 Task: Create a sub task Design and Implement Solution for the task  Create a new online auction platform in the project AgileLab , assign it to team member softage.2@softage.net and update the status of the sub task to  At Risk , set the priority of the sub task to Medium
Action: Mouse moved to (654, 417)
Screenshot: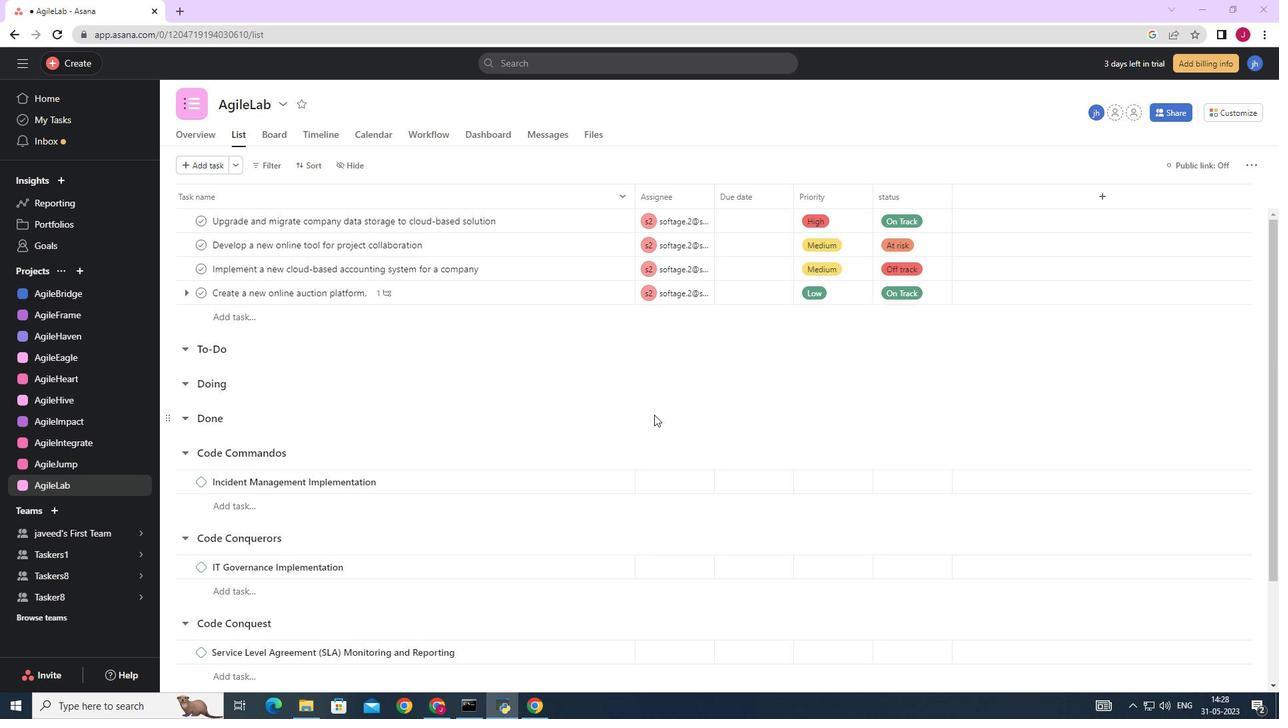 
Action: Mouse scrolled (654, 417) with delta (0, 0)
Screenshot: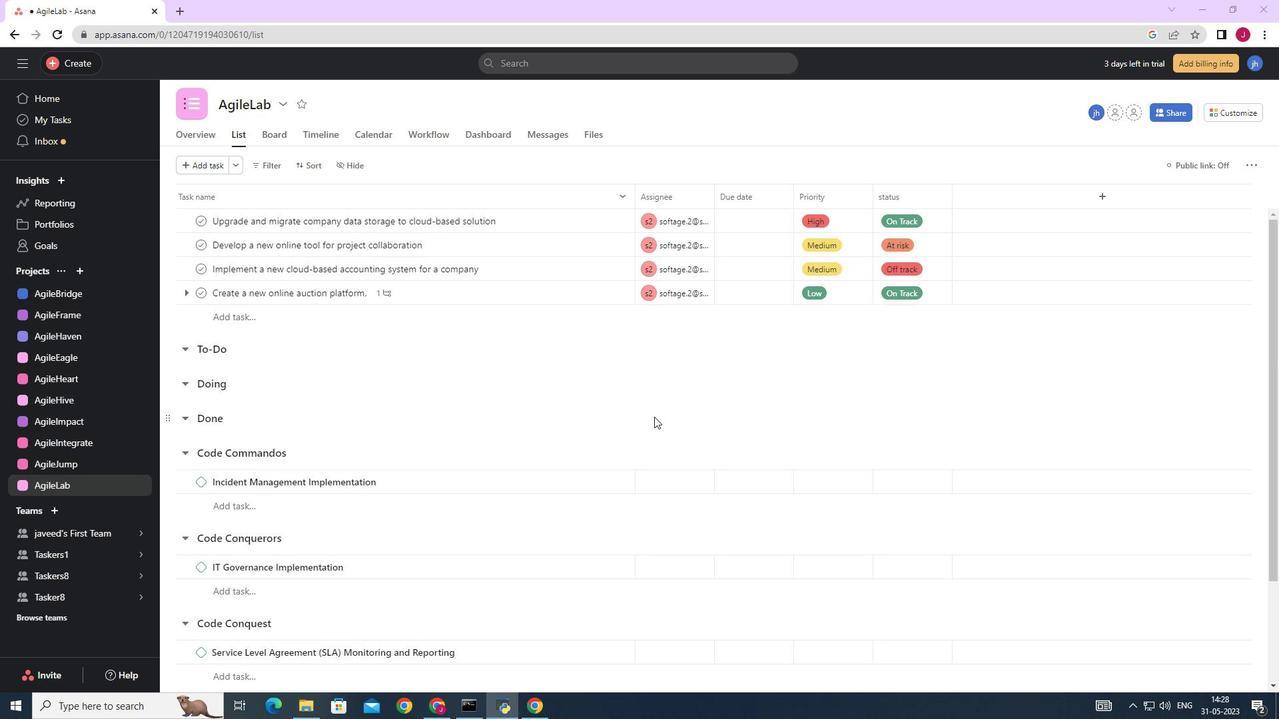
Action: Mouse scrolled (654, 417) with delta (0, 0)
Screenshot: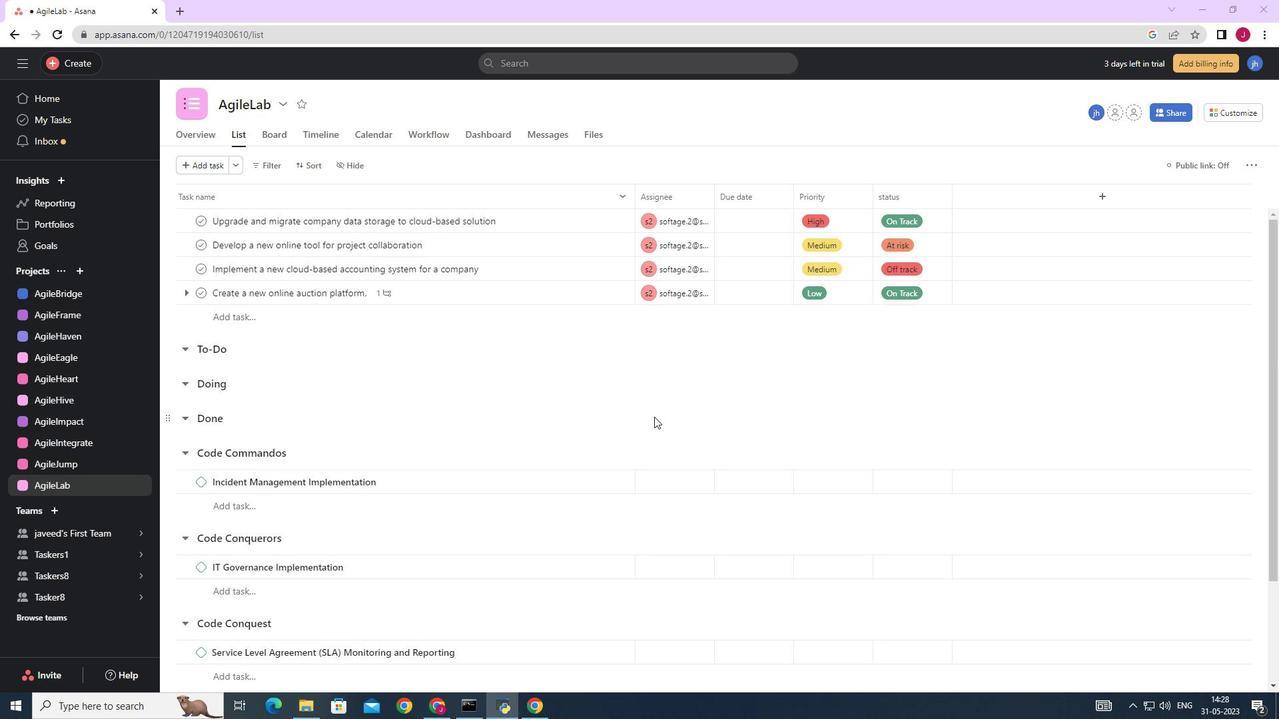 
Action: Mouse scrolled (654, 417) with delta (0, 0)
Screenshot: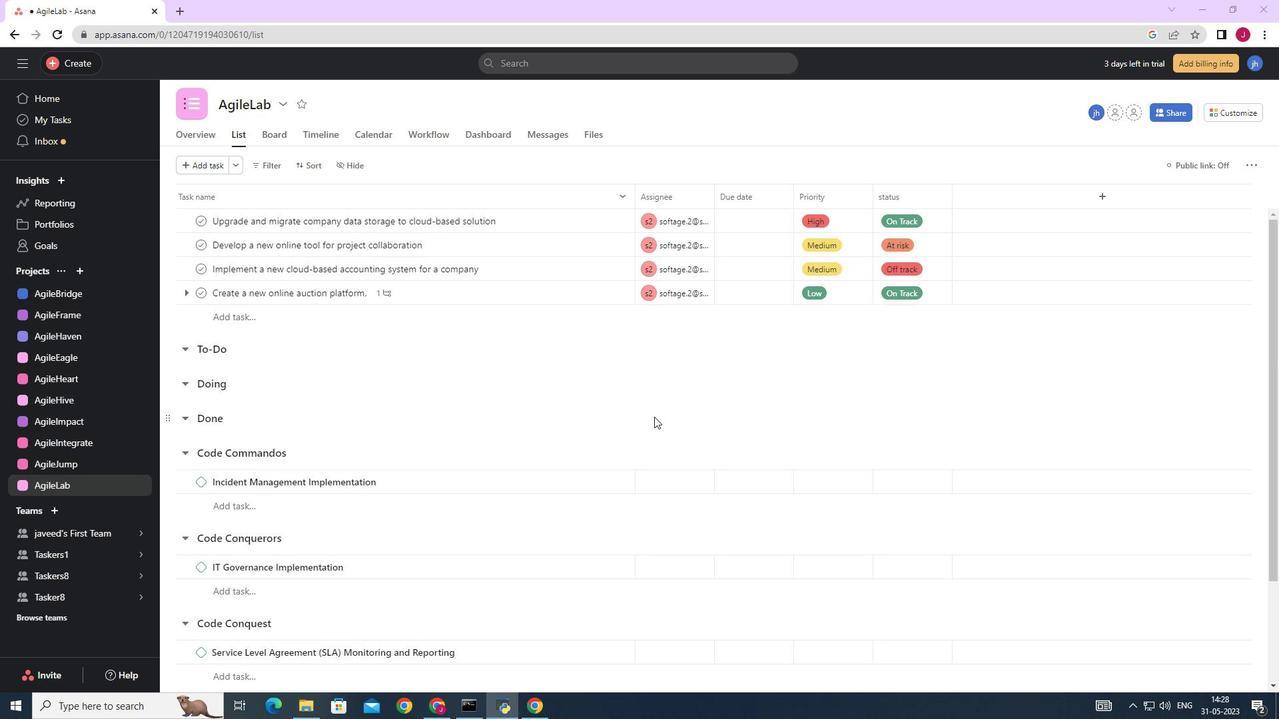 
Action: Mouse scrolled (654, 417) with delta (0, 0)
Screenshot: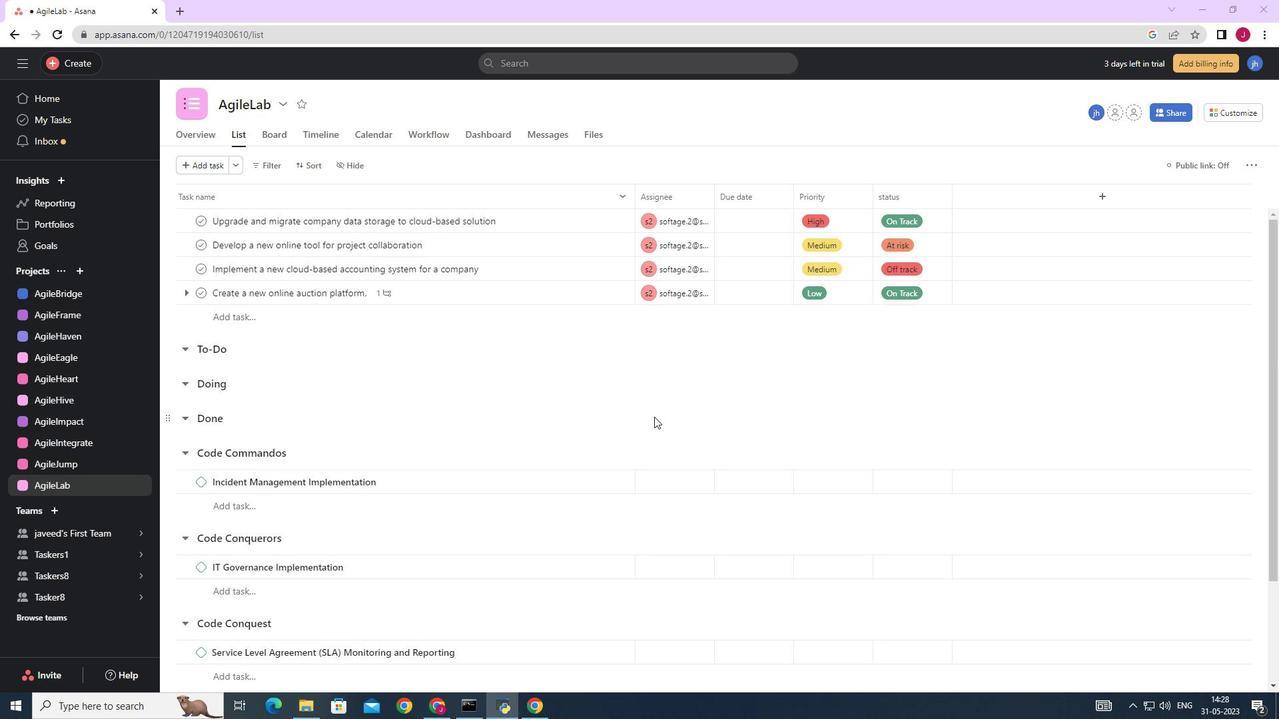 
Action: Mouse moved to (573, 293)
Screenshot: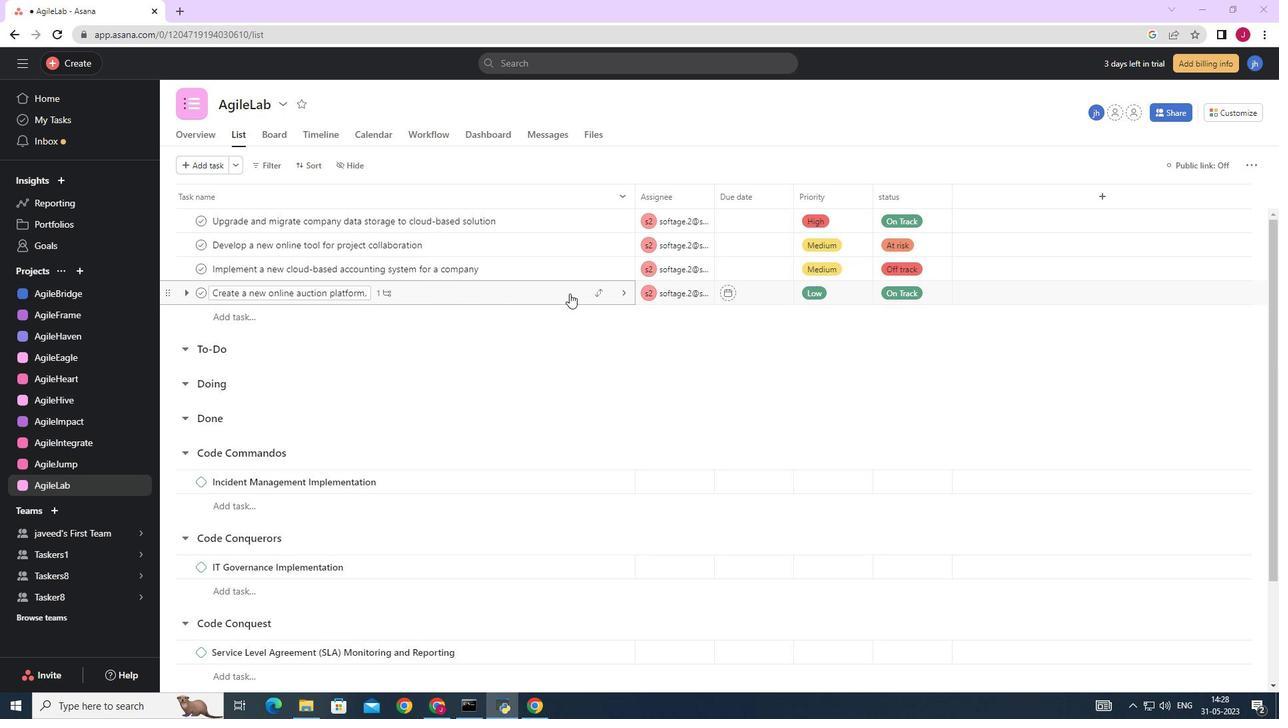 
Action: Mouse pressed left at (573, 293)
Screenshot: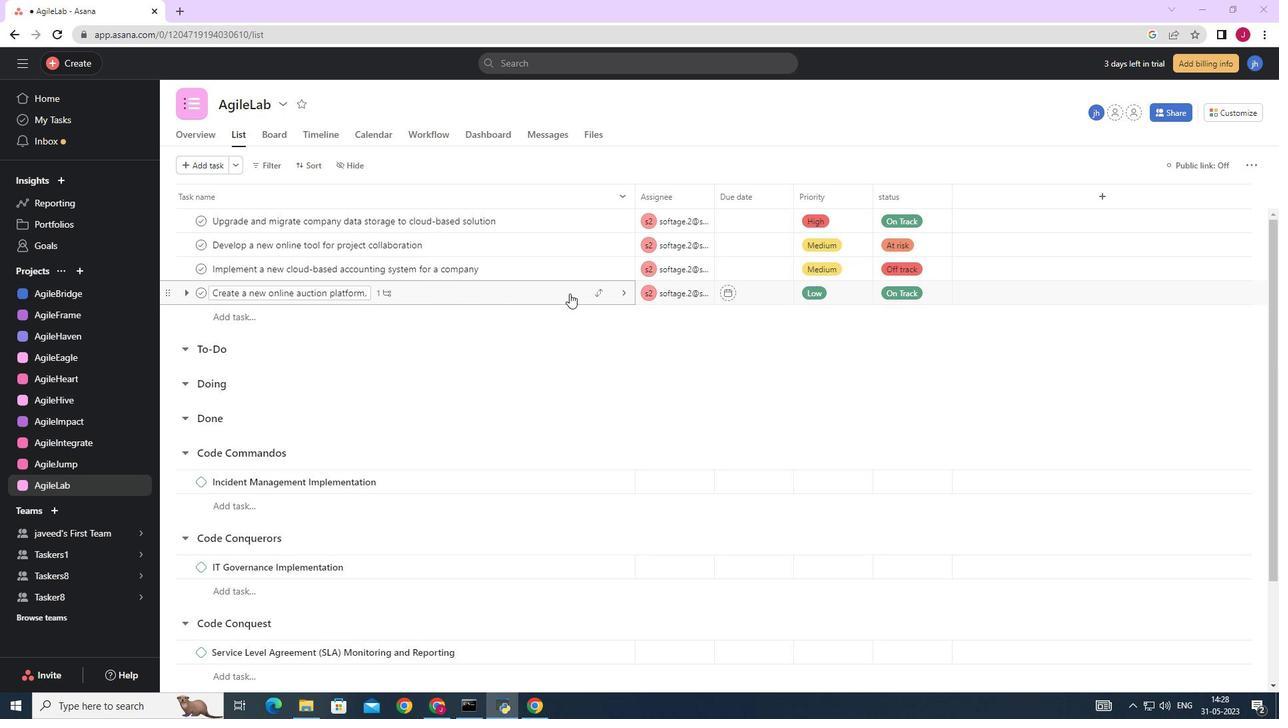 
Action: Mouse moved to (892, 463)
Screenshot: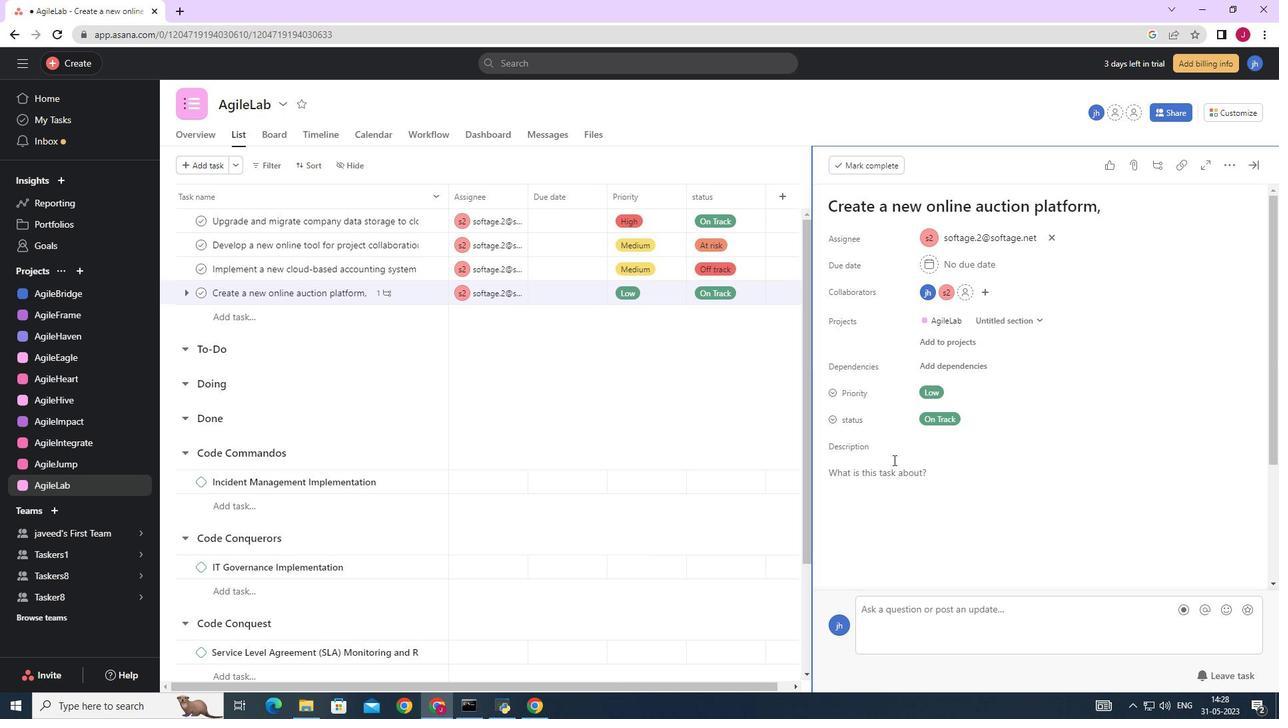 
Action: Mouse scrolled (892, 463) with delta (0, 0)
Screenshot: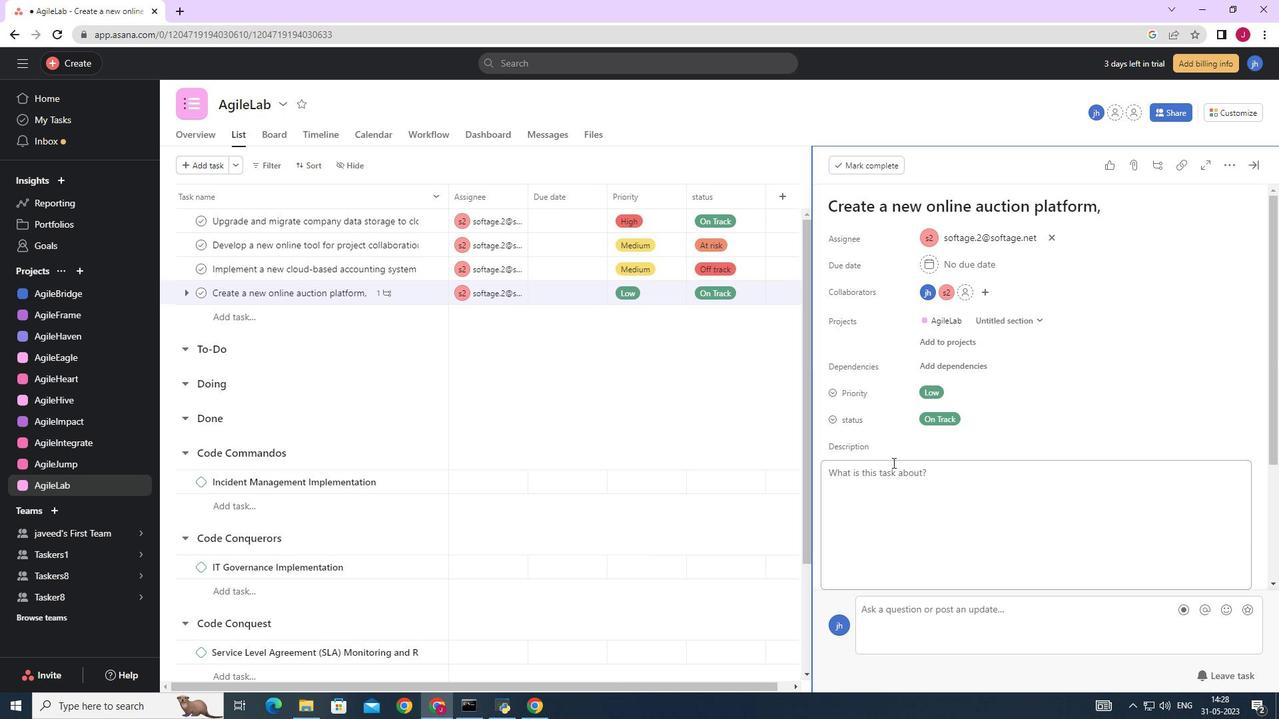 
Action: Mouse moved to (892, 463)
Screenshot: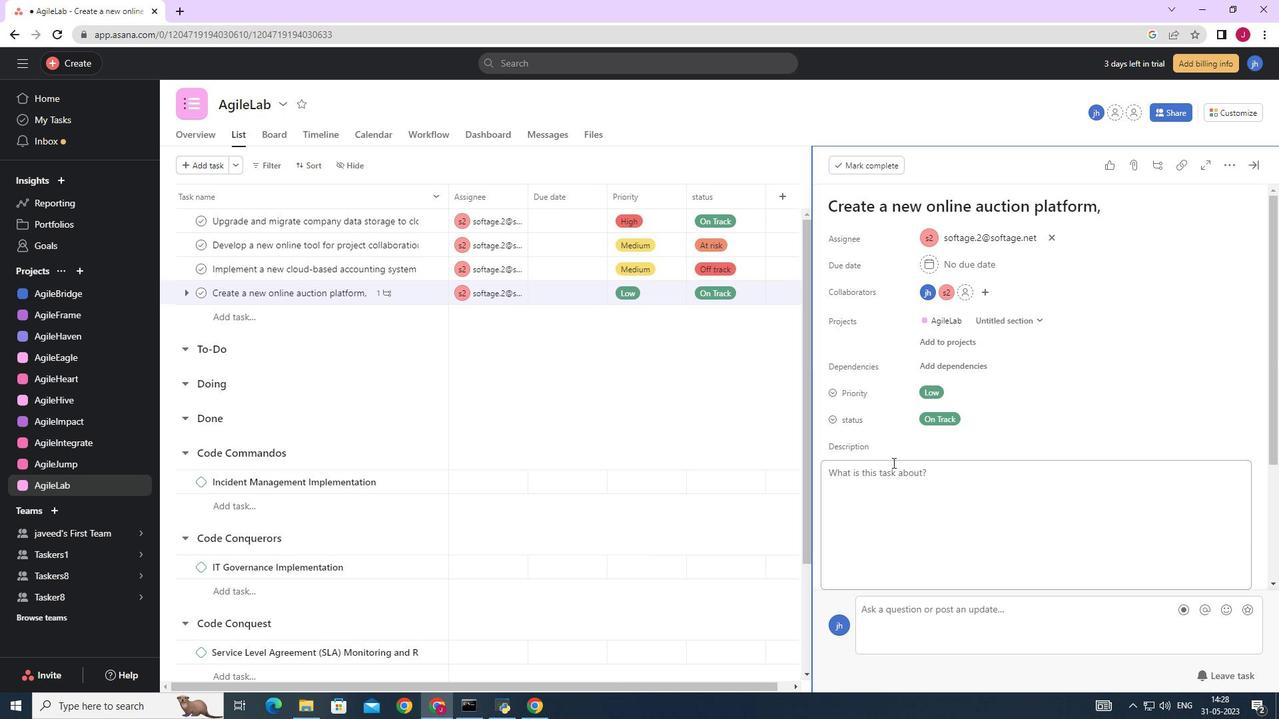 
Action: Mouse scrolled (892, 463) with delta (0, 0)
Screenshot: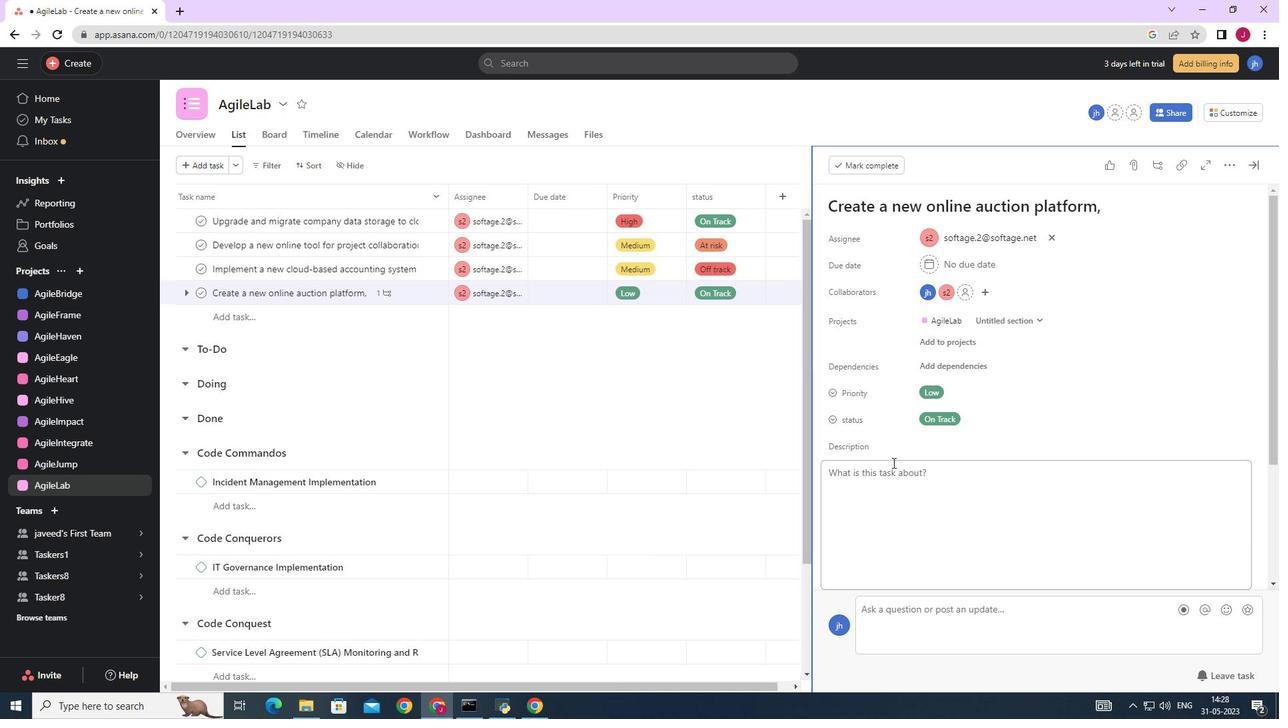 
Action: Mouse scrolled (892, 463) with delta (0, 0)
Screenshot: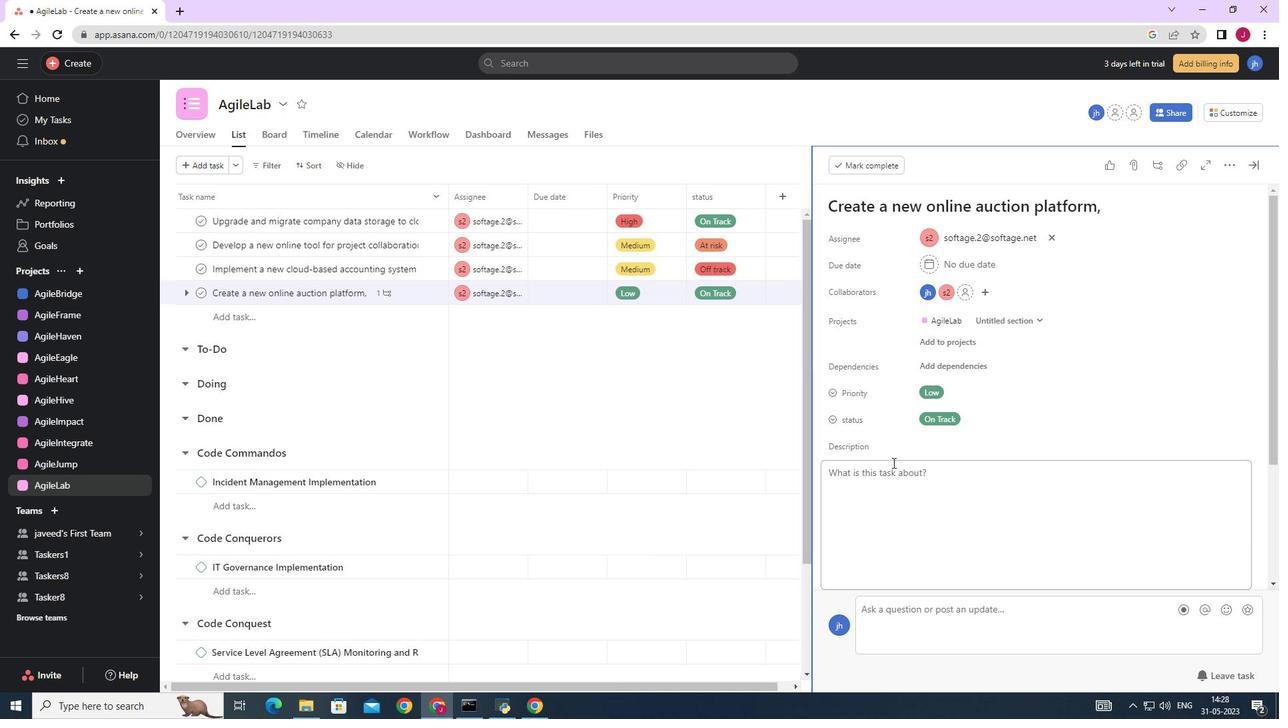 
Action: Mouse scrolled (892, 463) with delta (0, 0)
Screenshot: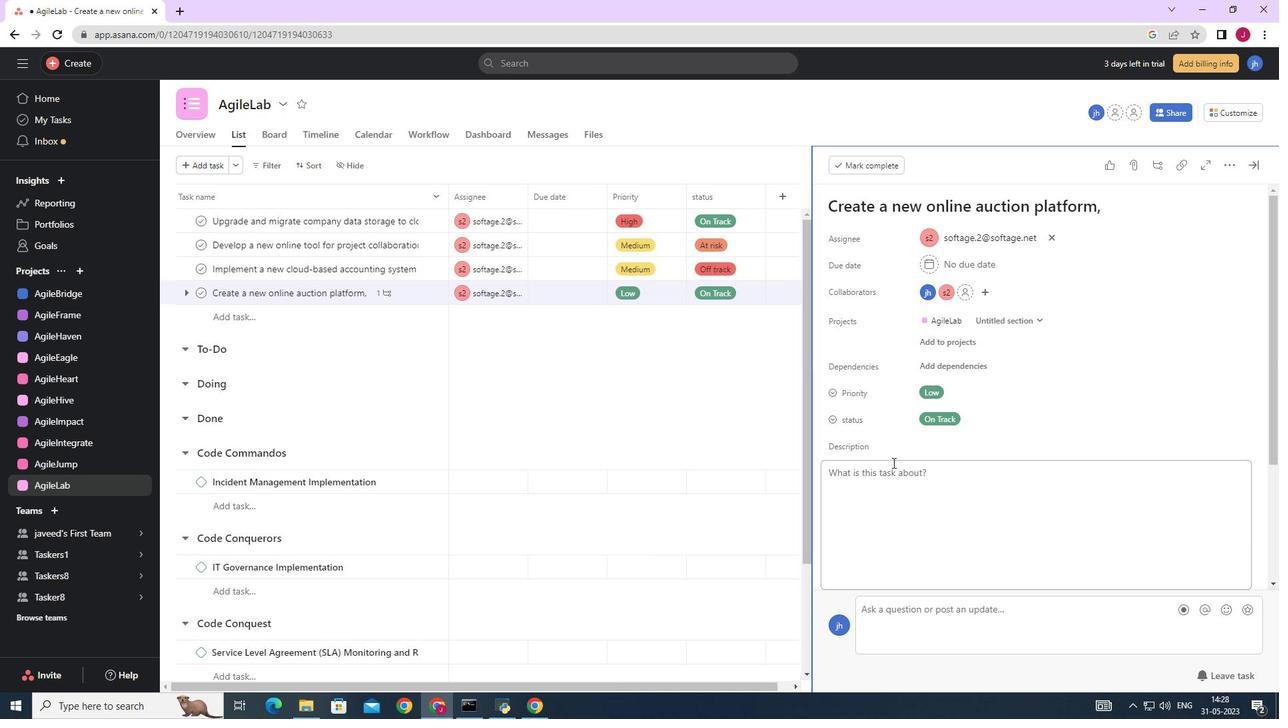 
Action: Mouse moved to (871, 489)
Screenshot: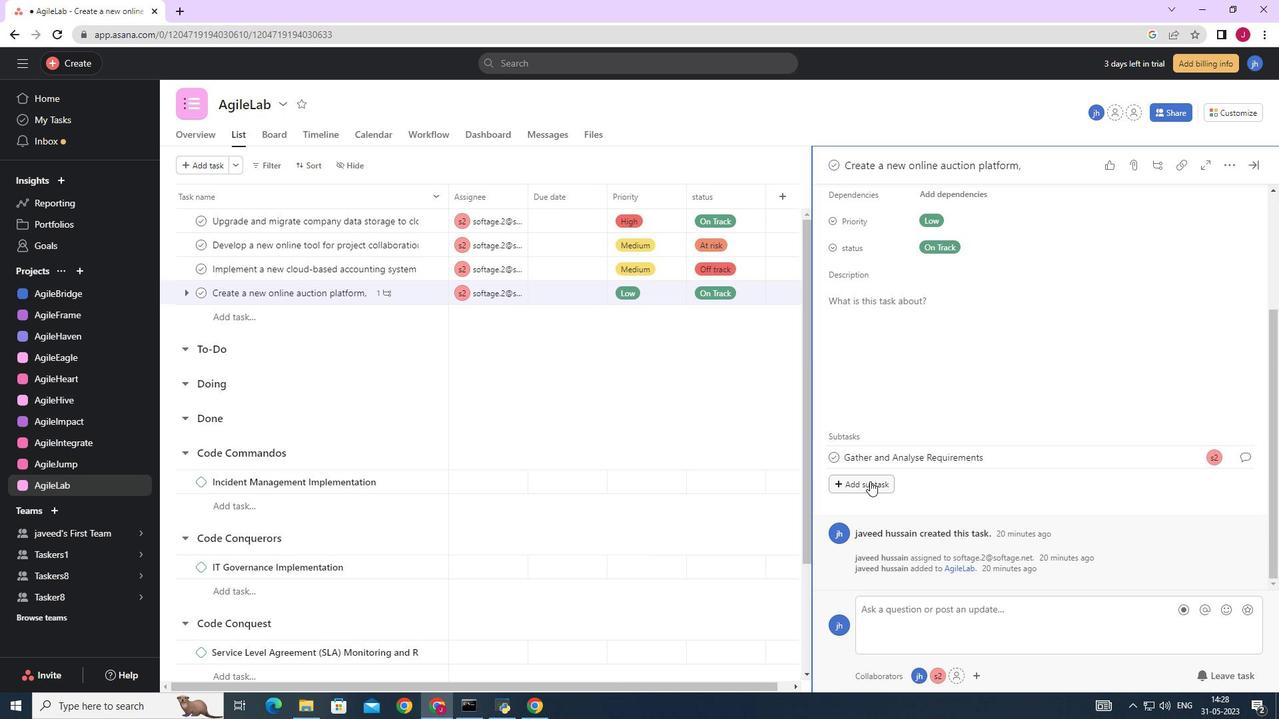 
Action: Mouse pressed left at (871, 489)
Screenshot: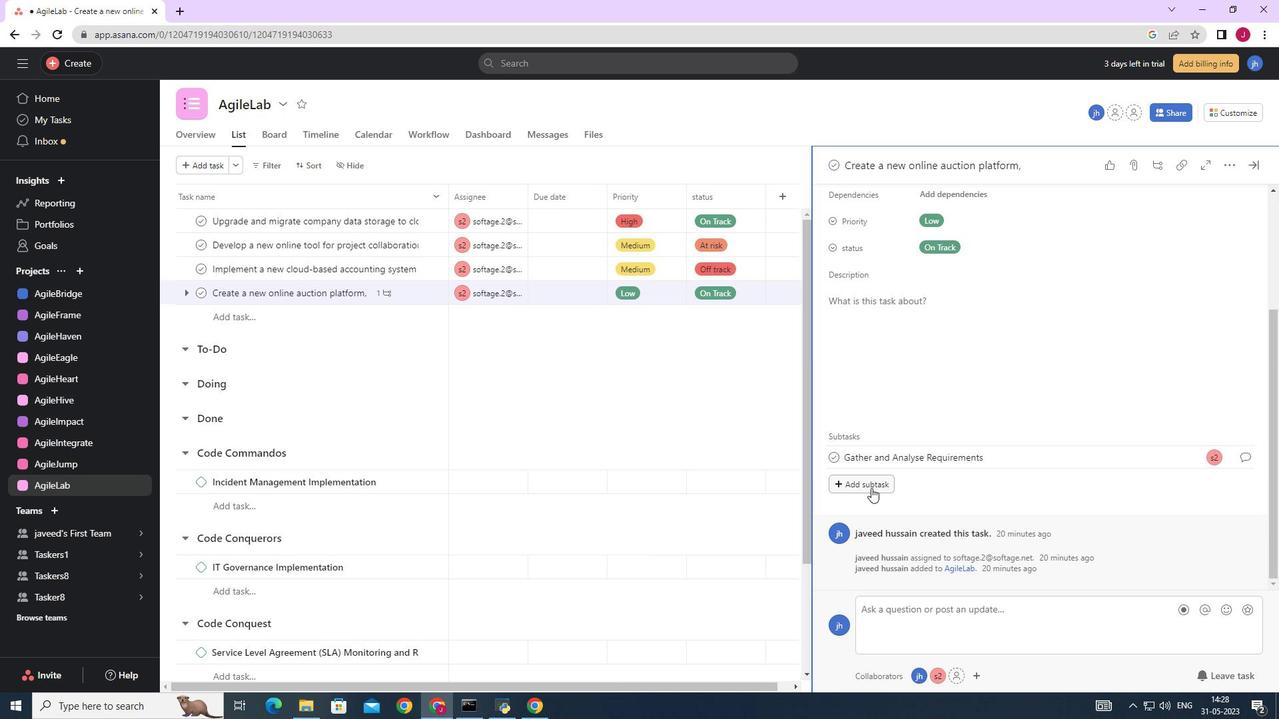 
Action: Mouse moved to (856, 460)
Screenshot: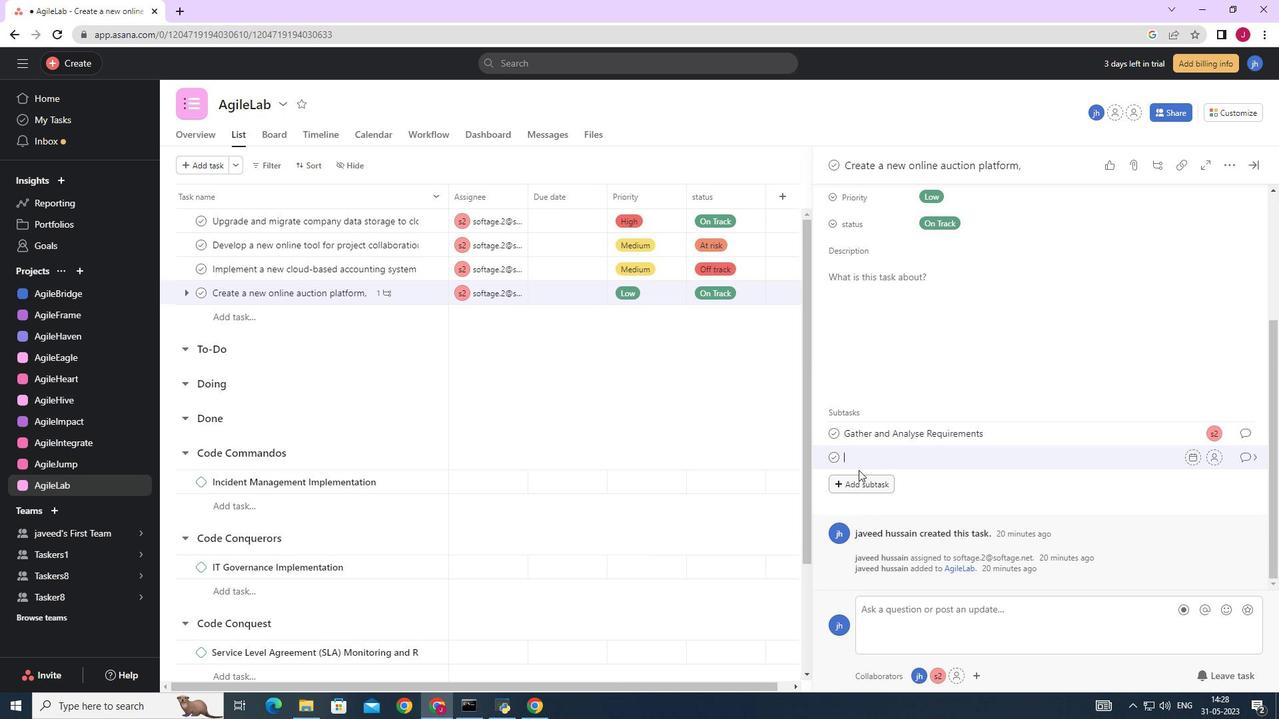 
Action: Key pressed <Key.caps_lock>D<Key.caps_lock>esign<Key.space>and<Key.space><Key.caps_lock>I<Key.caps_lock>mplement<Key.space><Key.caps_lock>S<Key.caps_lock>olution<Key.space>
Screenshot: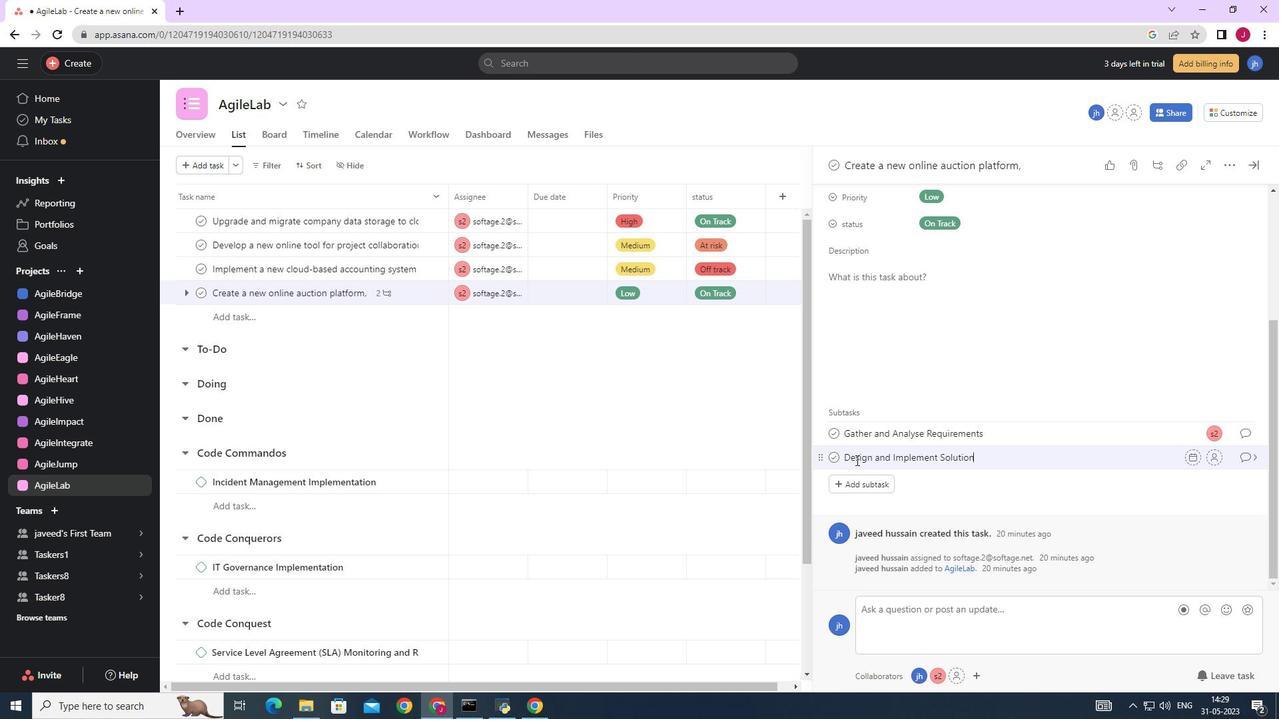 
Action: Mouse moved to (1214, 456)
Screenshot: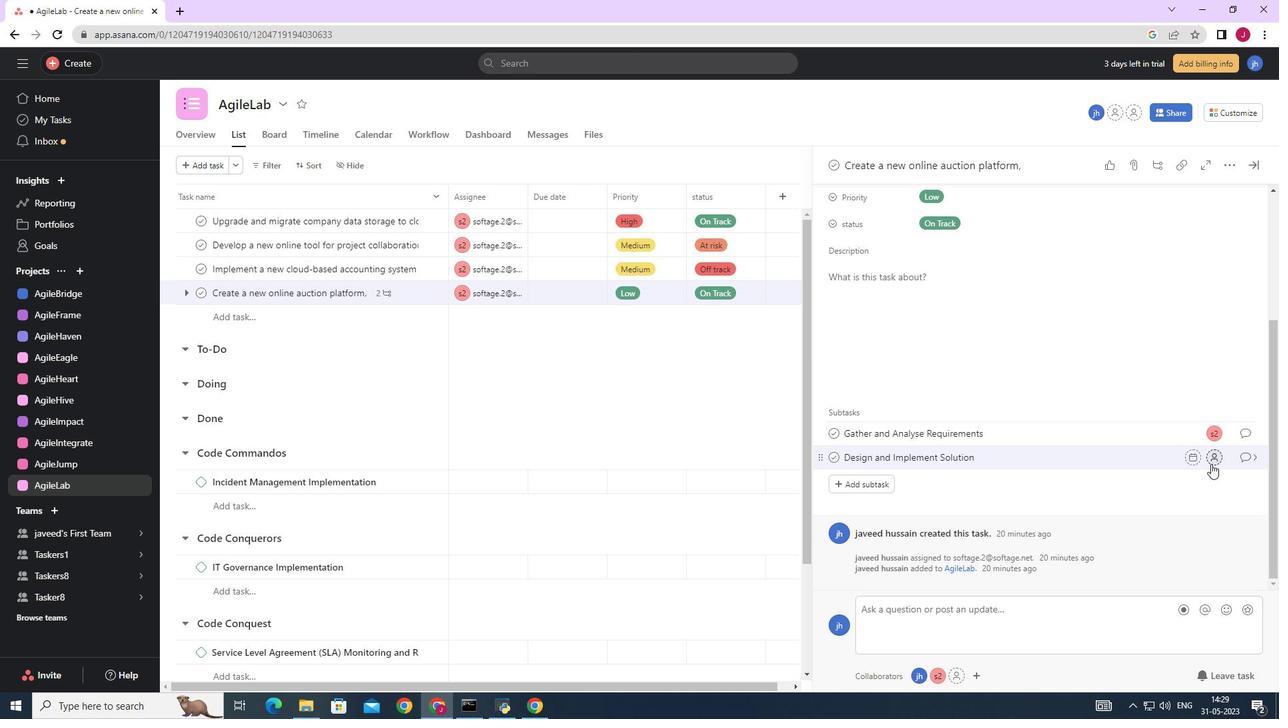 
Action: Mouse pressed left at (1214, 456)
Screenshot: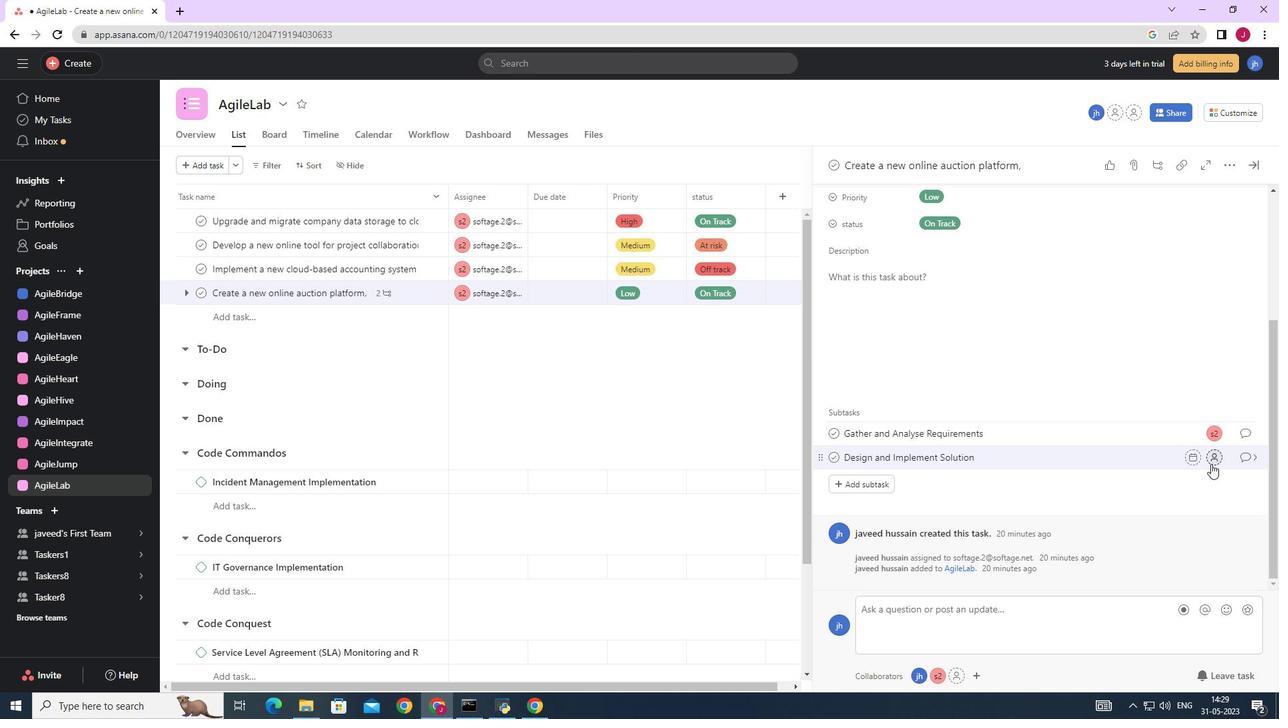 
Action: Mouse moved to (1027, 511)
Screenshot: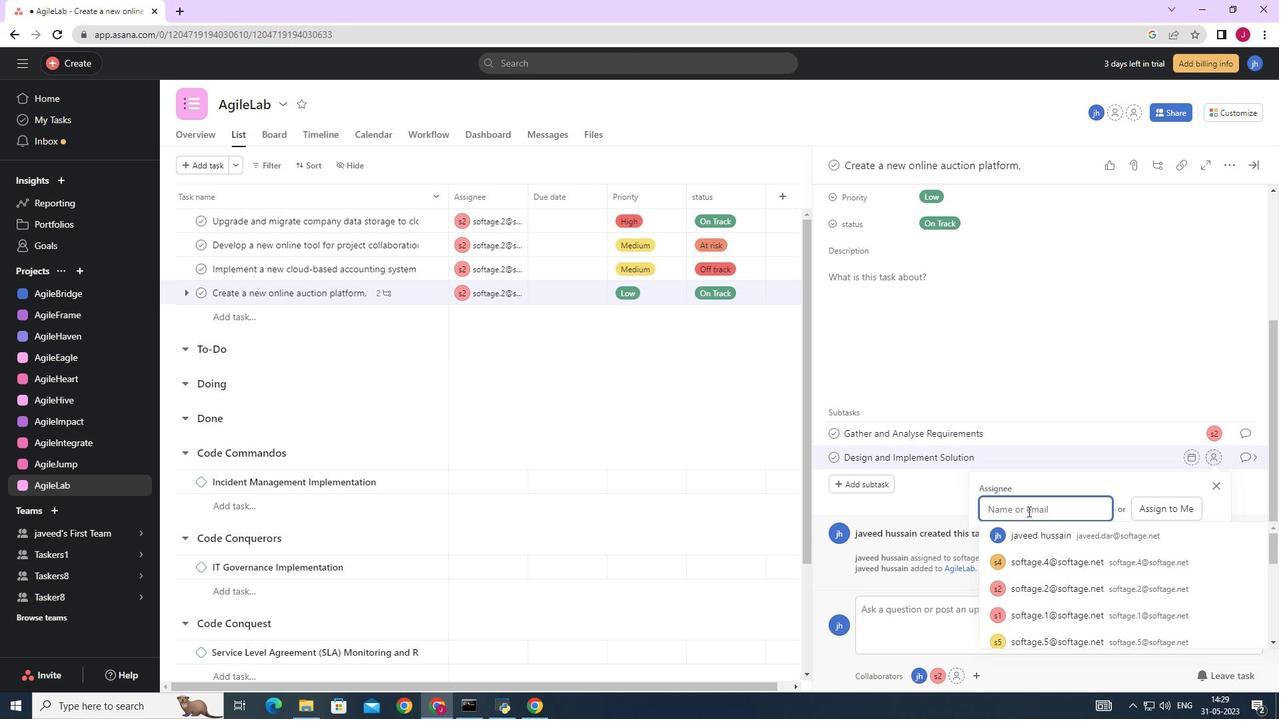 
Action: Key pressed softage.2
Screenshot: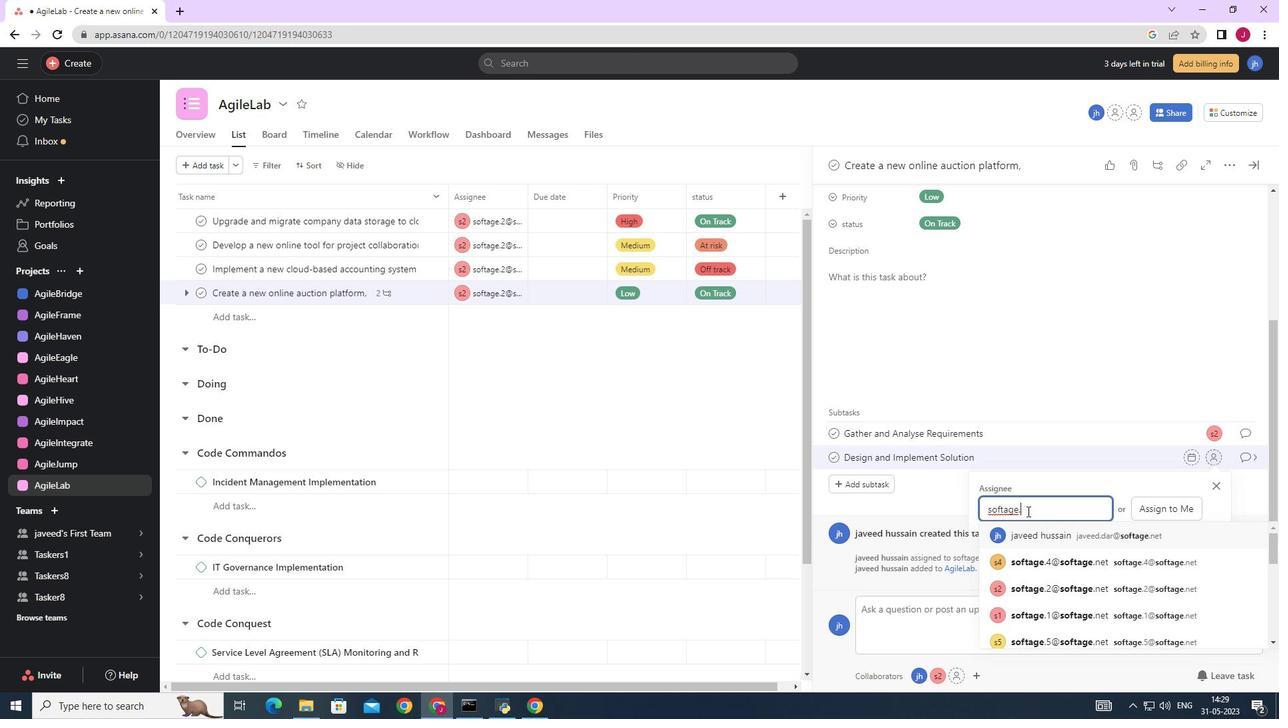 
Action: Mouse moved to (1066, 532)
Screenshot: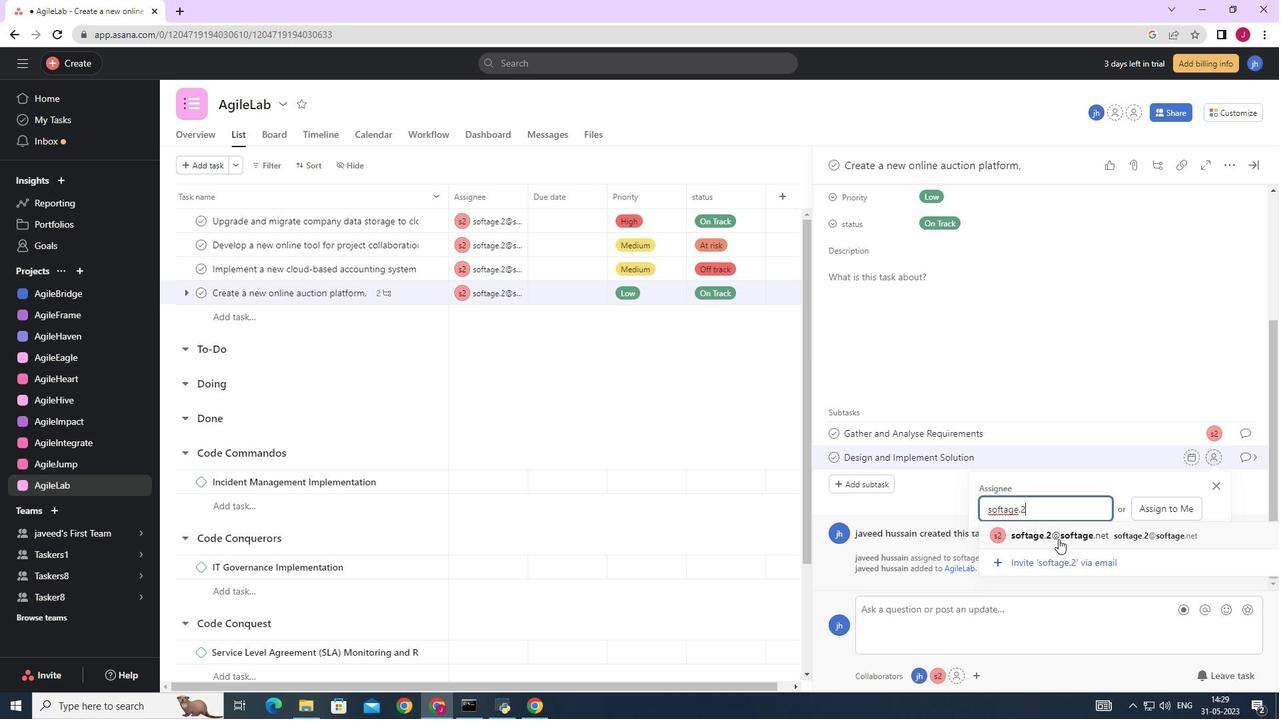 
Action: Mouse pressed left at (1066, 532)
Screenshot: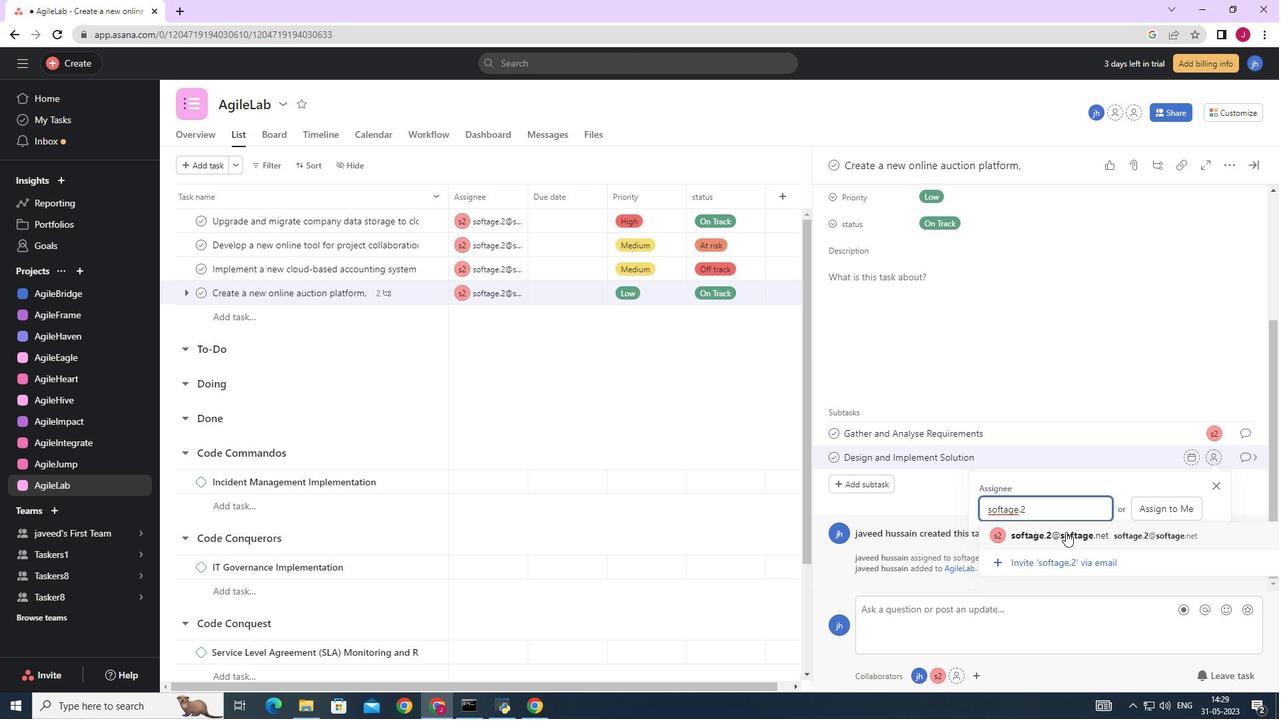 
Action: Mouse moved to (1249, 457)
Screenshot: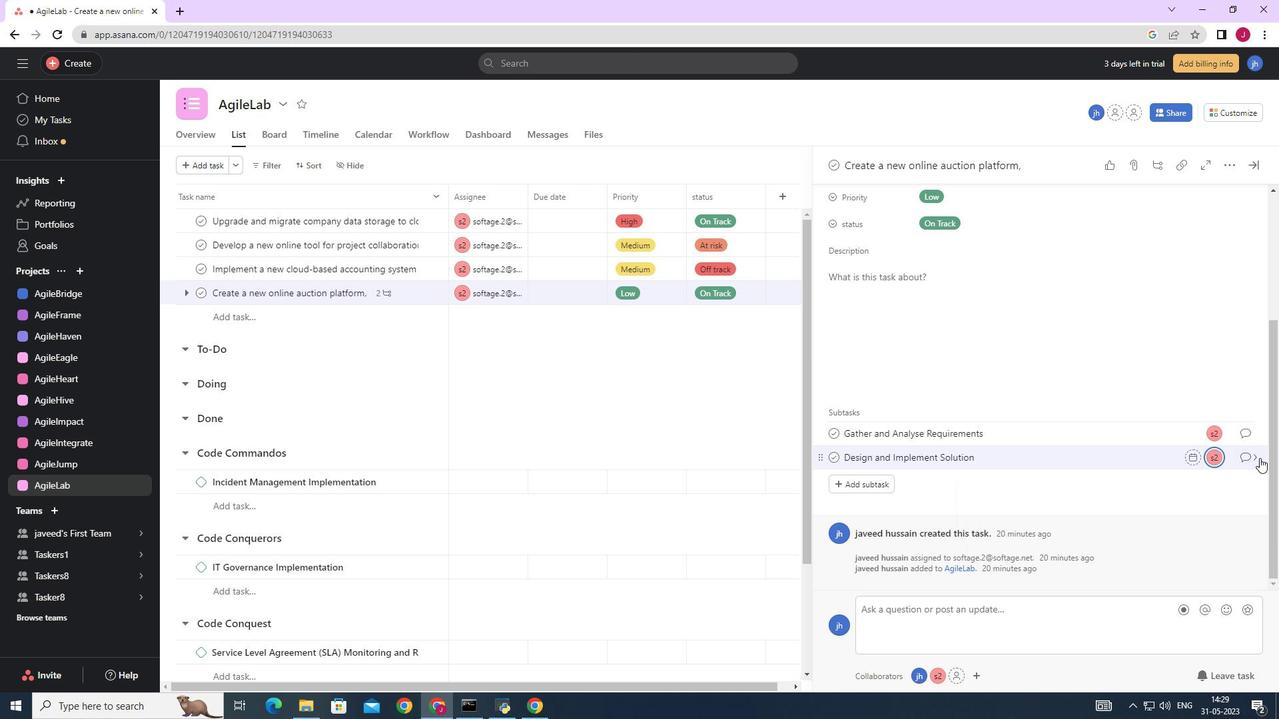 
Action: Mouse pressed left at (1249, 457)
Screenshot: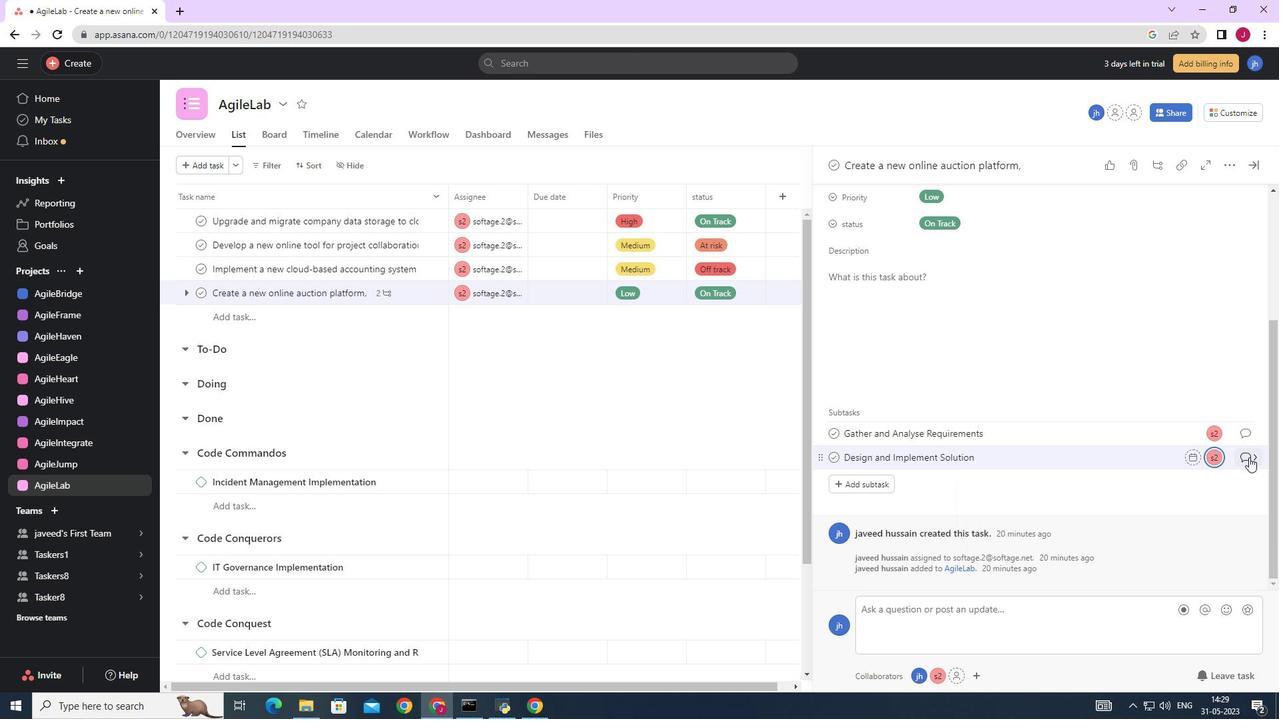 
Action: Mouse moved to (877, 381)
Screenshot: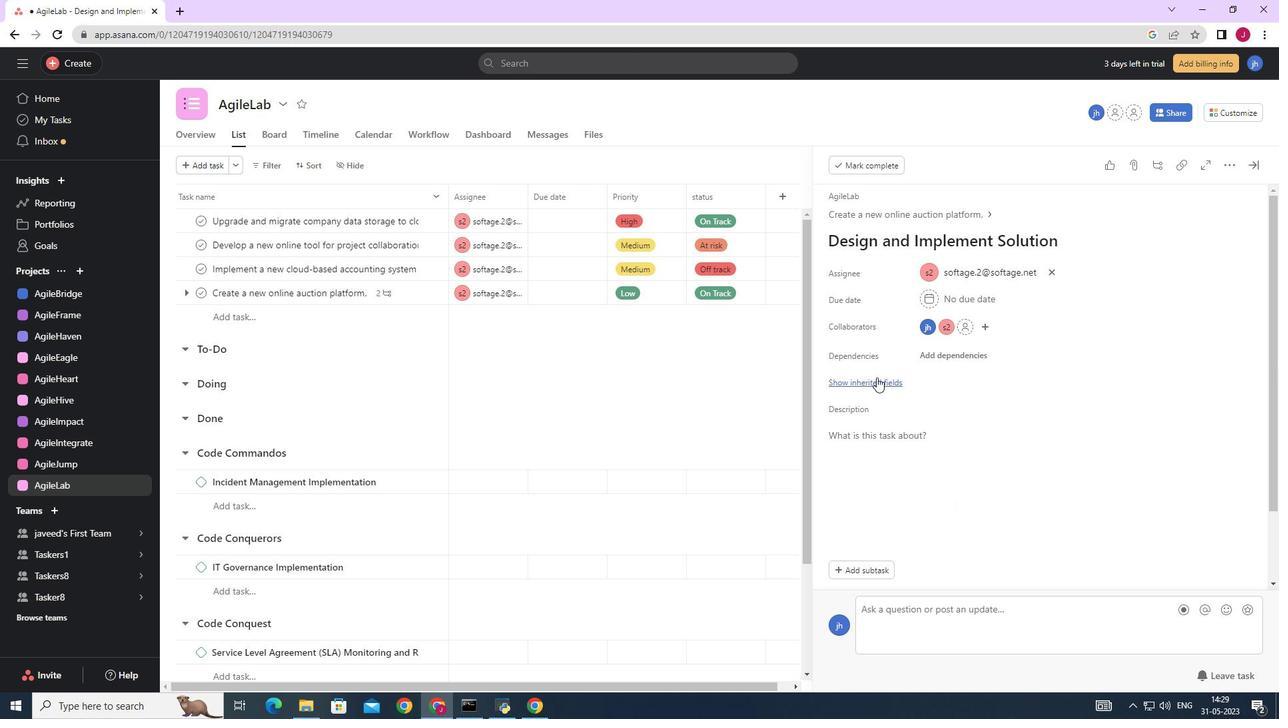 
Action: Mouse pressed left at (877, 381)
Screenshot: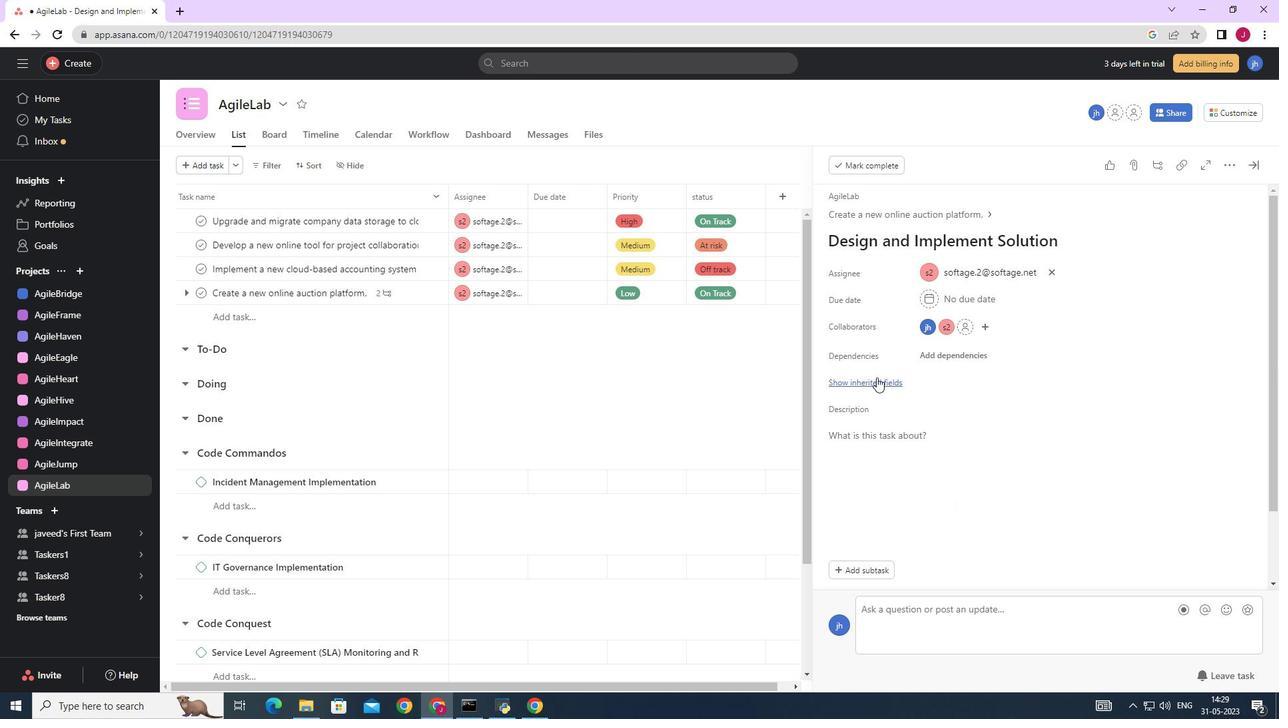 
Action: Mouse moved to (916, 409)
Screenshot: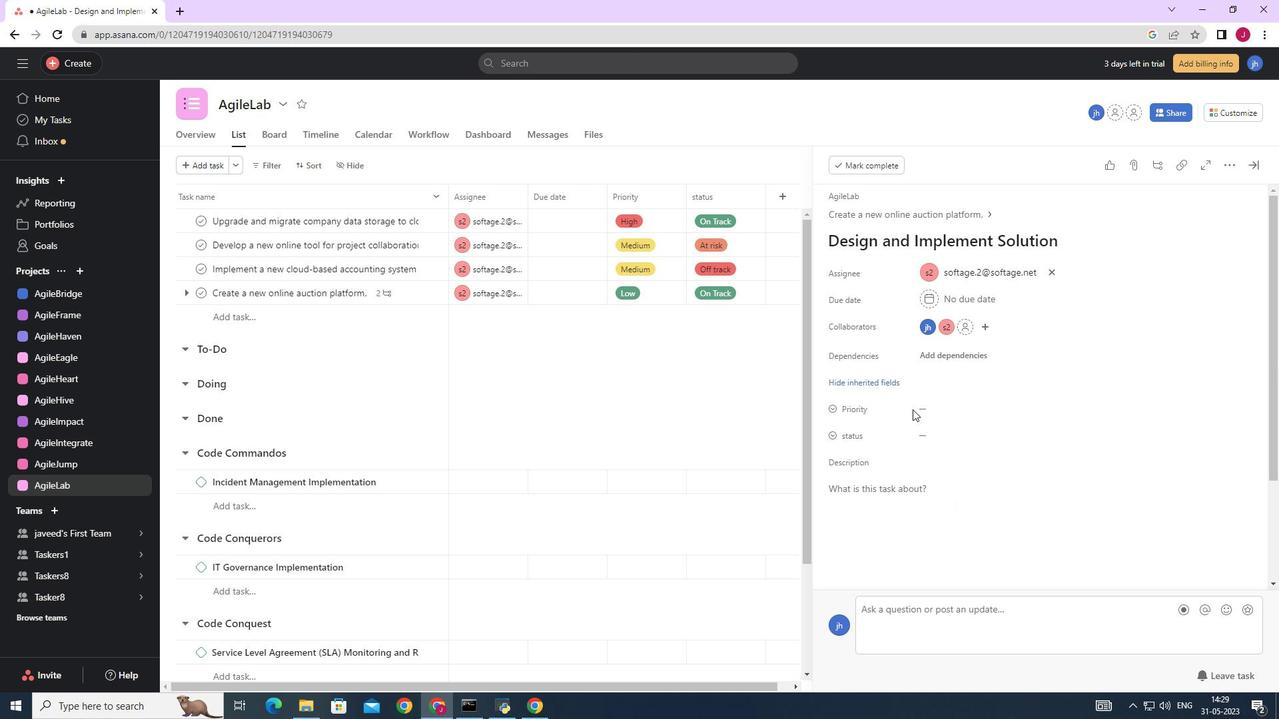 
Action: Mouse pressed left at (916, 409)
Screenshot: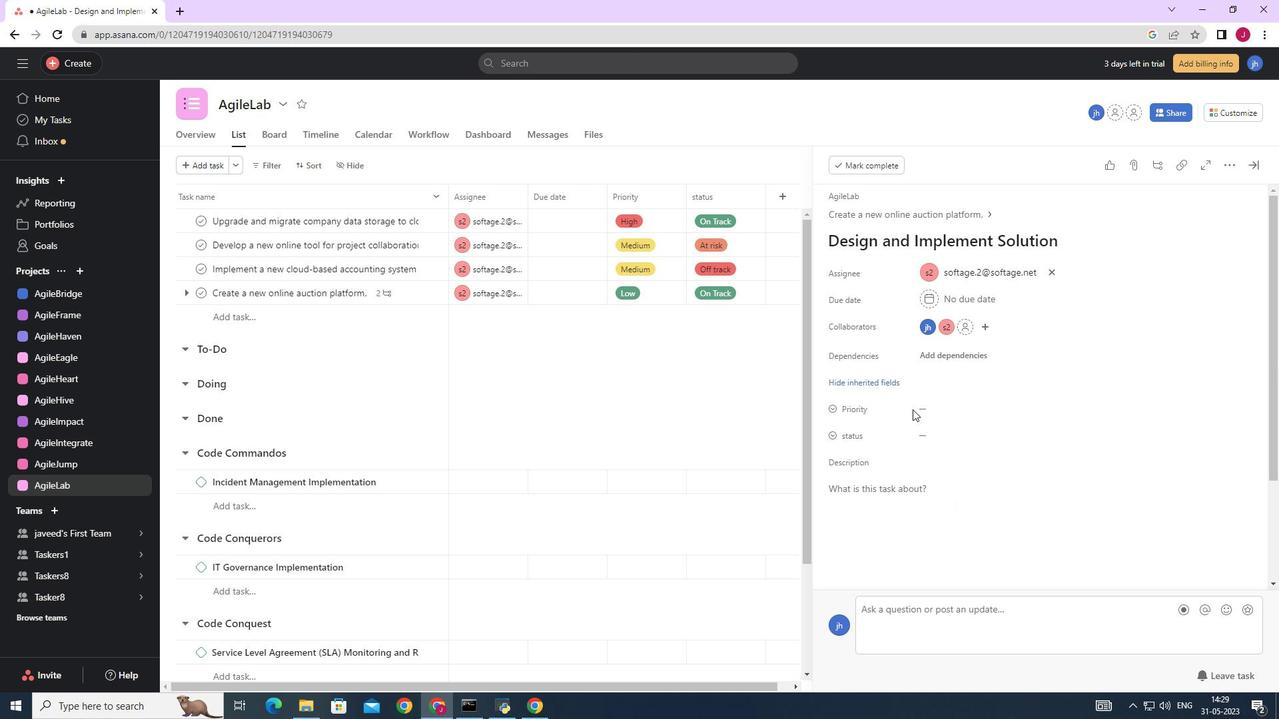 
Action: Mouse moved to (956, 481)
Screenshot: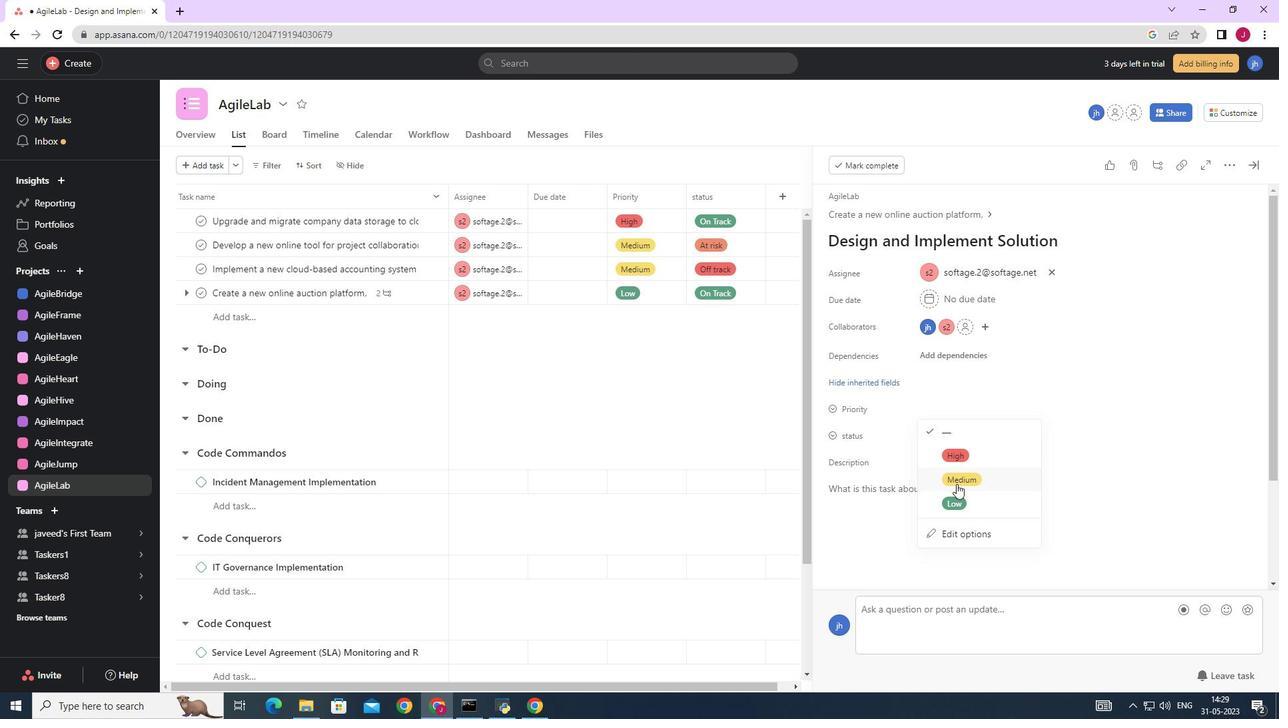 
Action: Mouse pressed left at (956, 481)
Screenshot: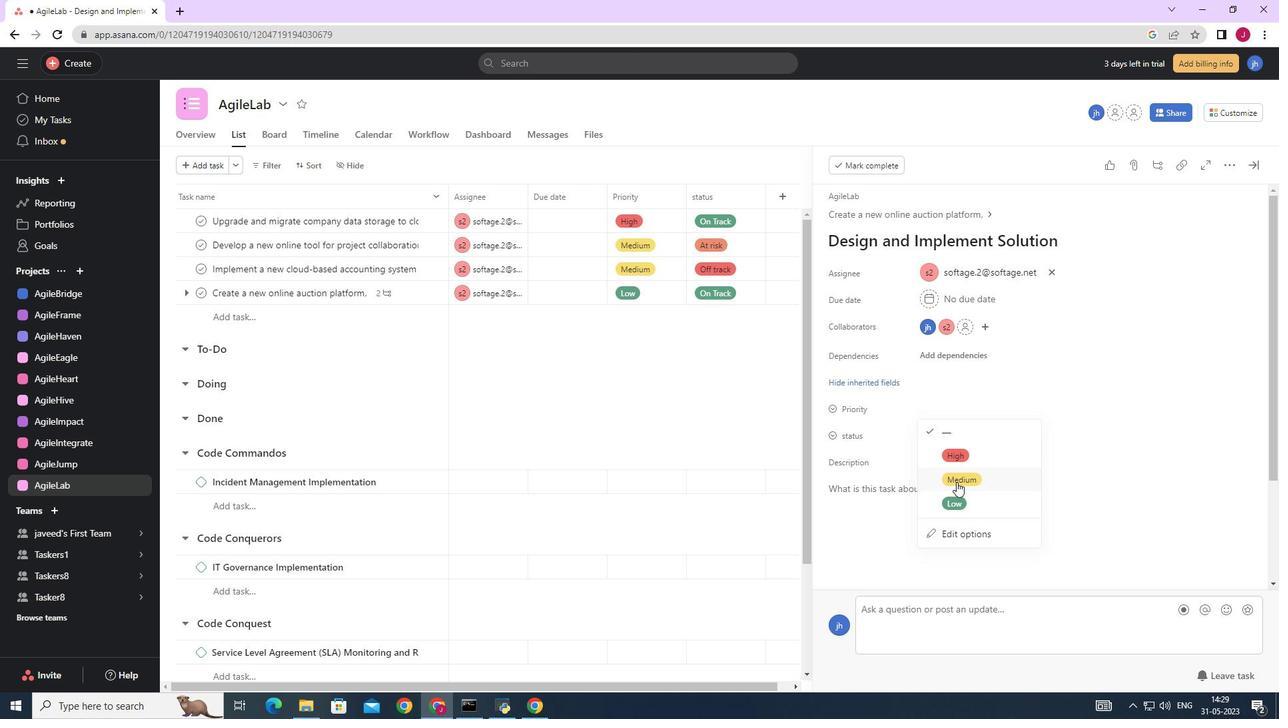 
Action: Mouse moved to (918, 433)
Screenshot: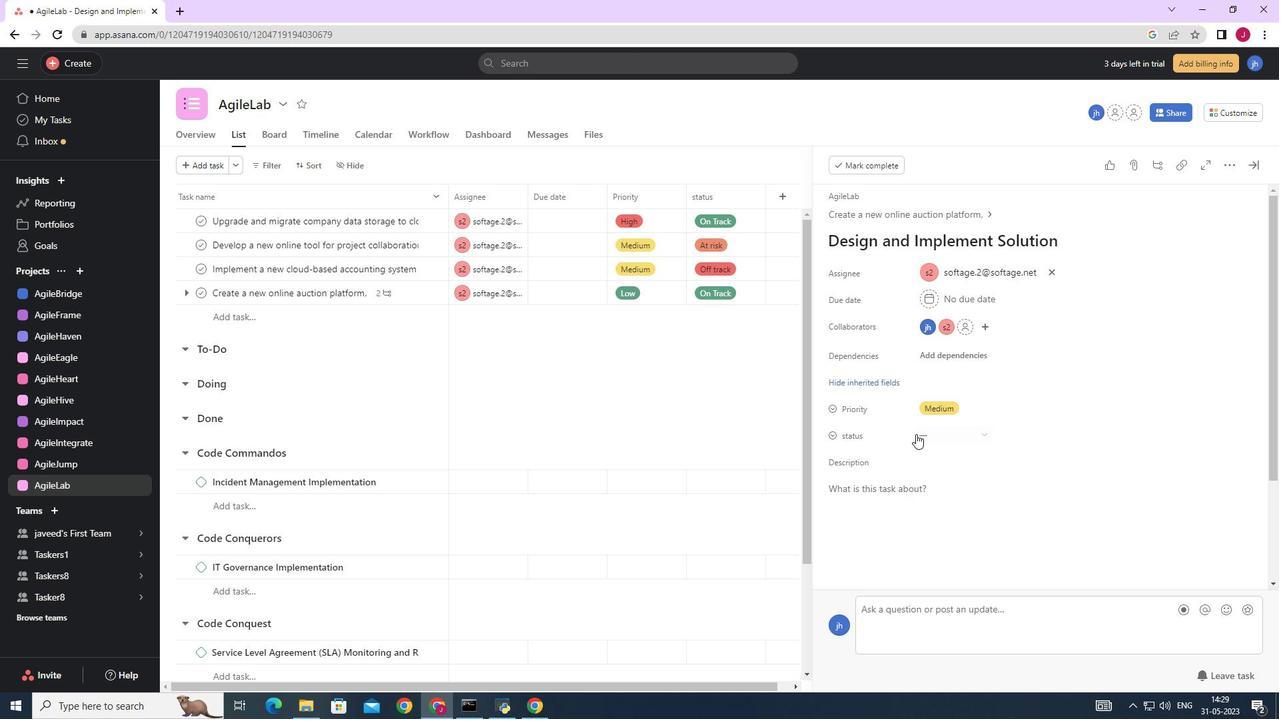 
Action: Mouse pressed left at (918, 433)
Screenshot: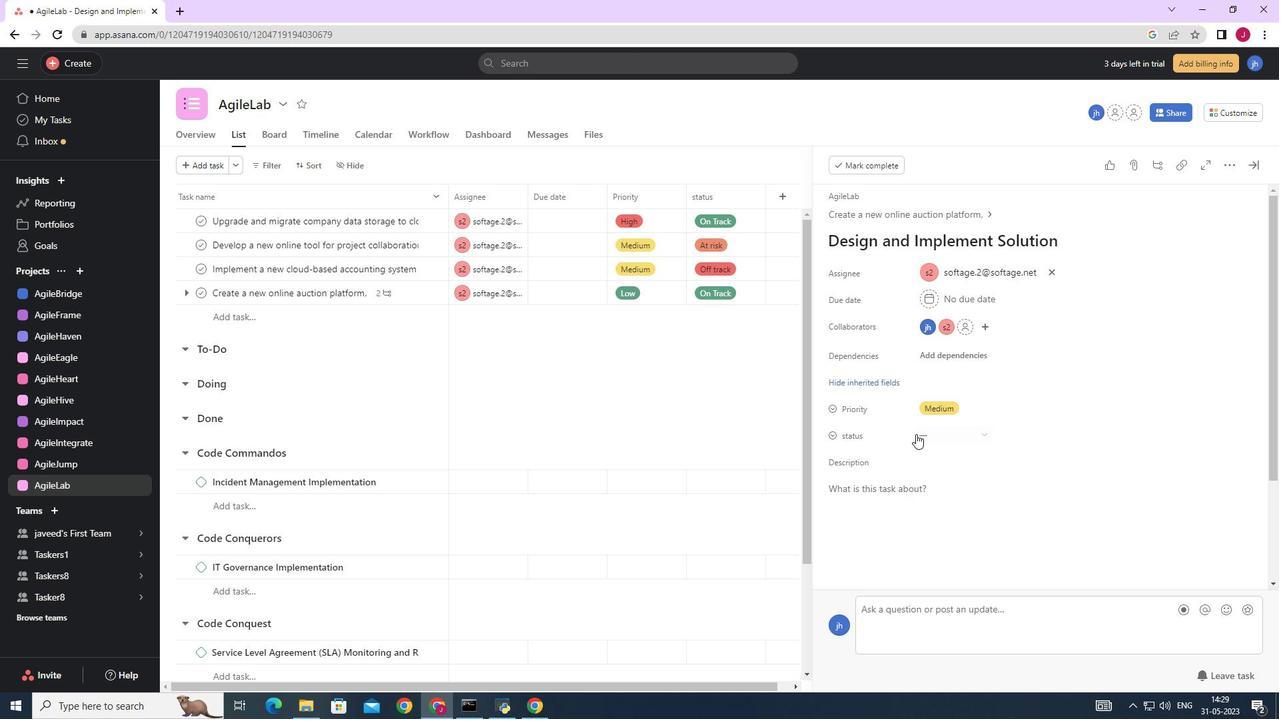 
Action: Mouse moved to (951, 531)
Screenshot: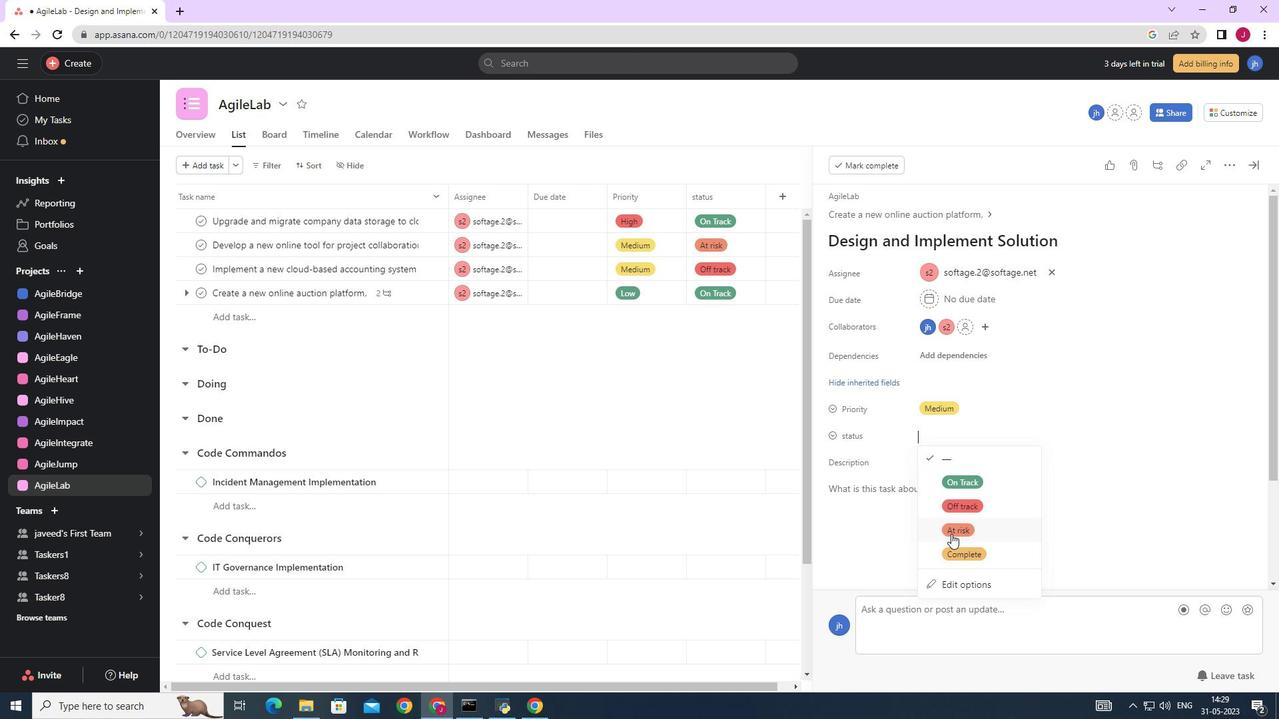 
Action: Mouse pressed left at (951, 531)
Screenshot: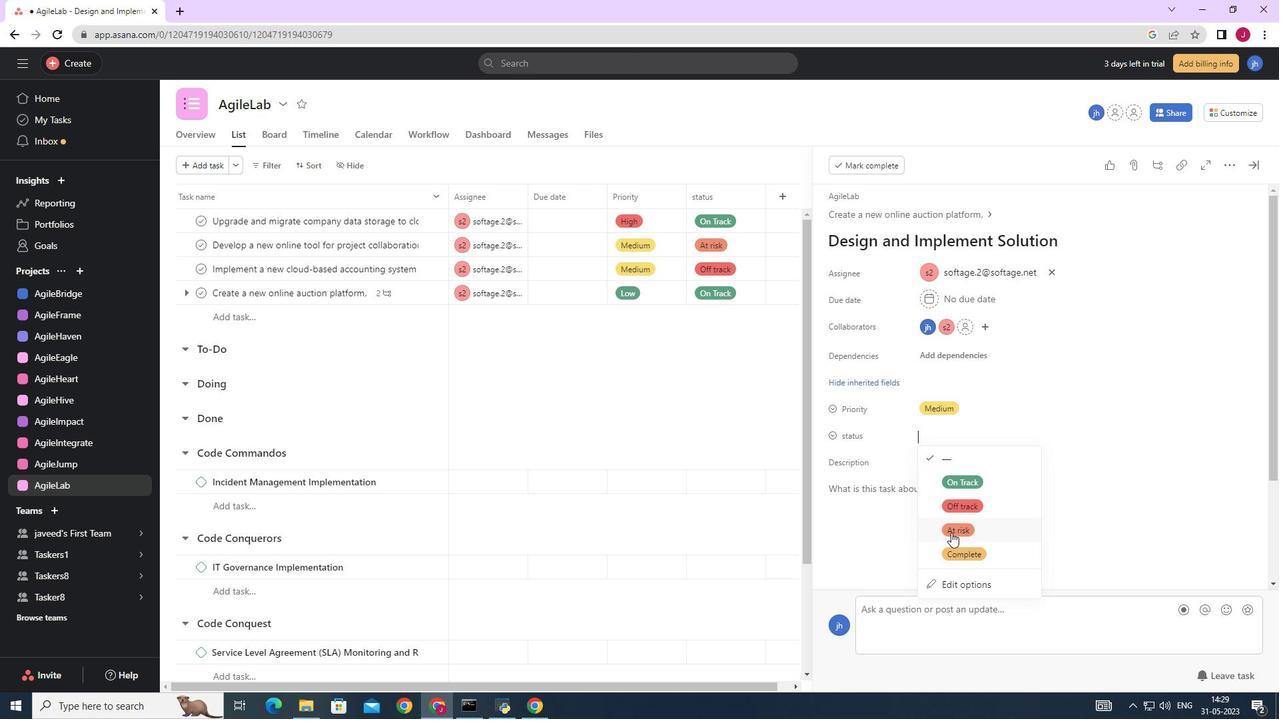 
Action: Mouse moved to (1252, 167)
Screenshot: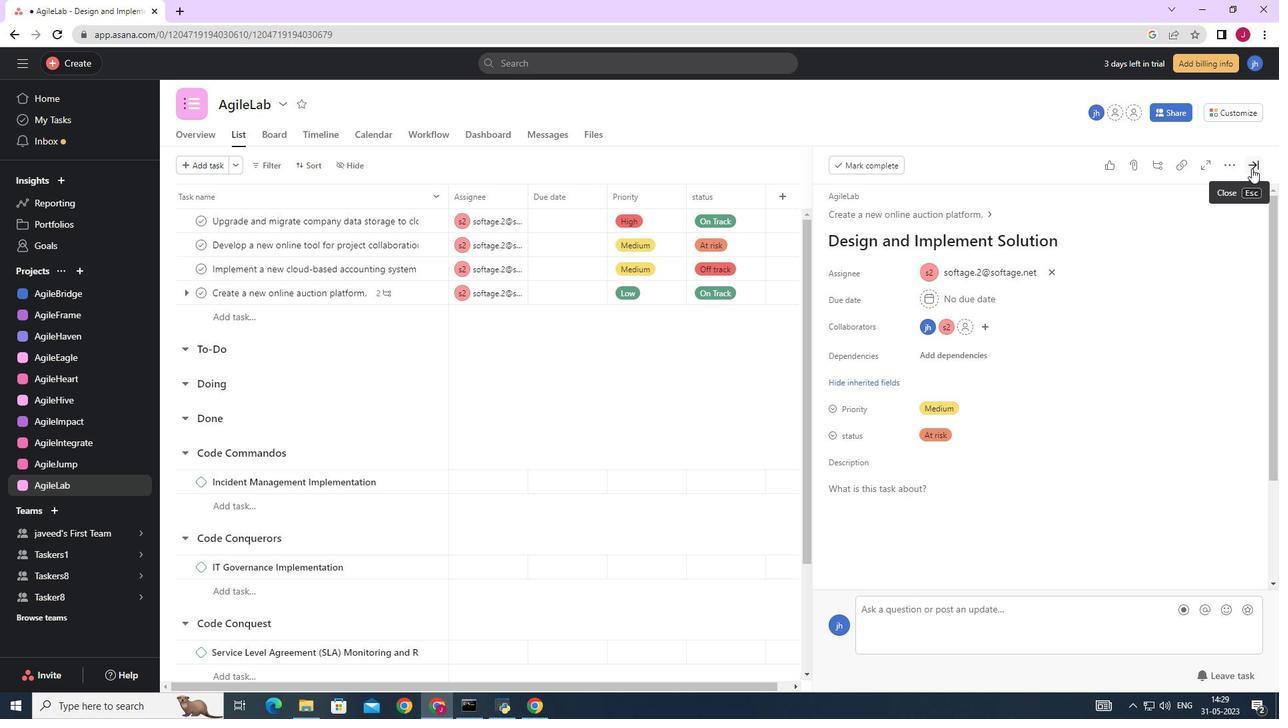 
Action: Mouse pressed left at (1252, 167)
Screenshot: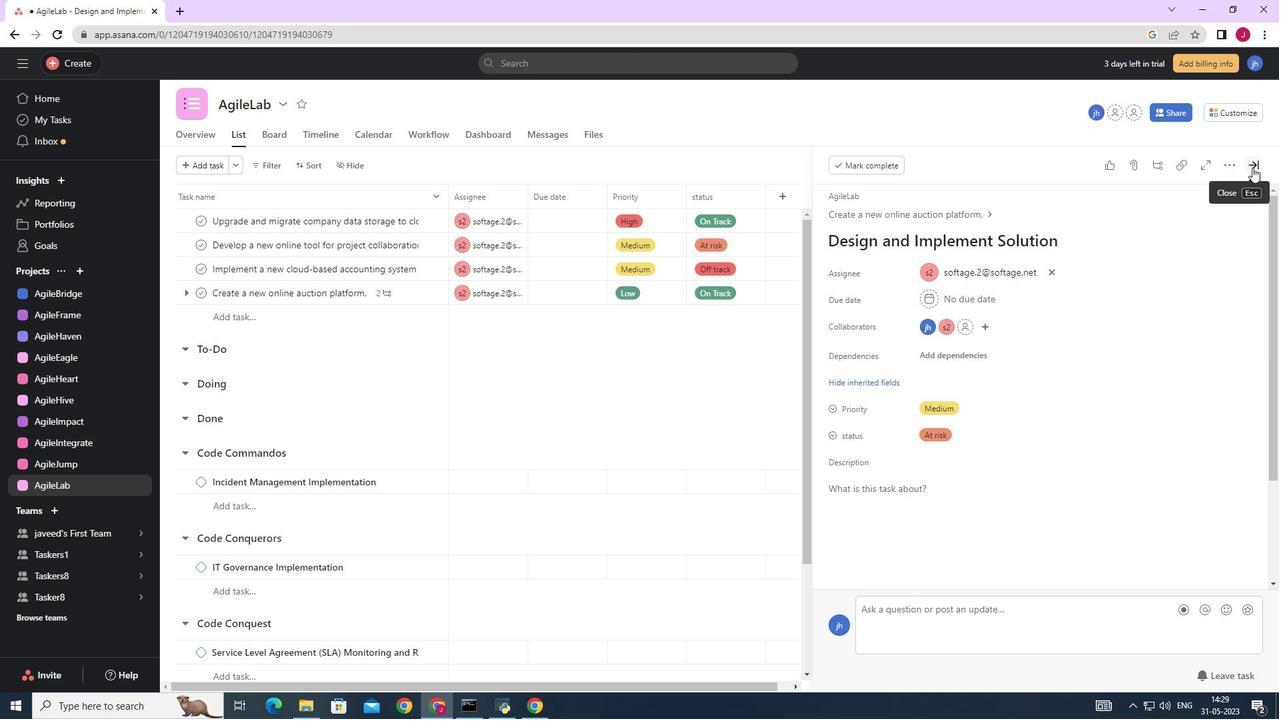 
Action: Mouse moved to (1251, 169)
Screenshot: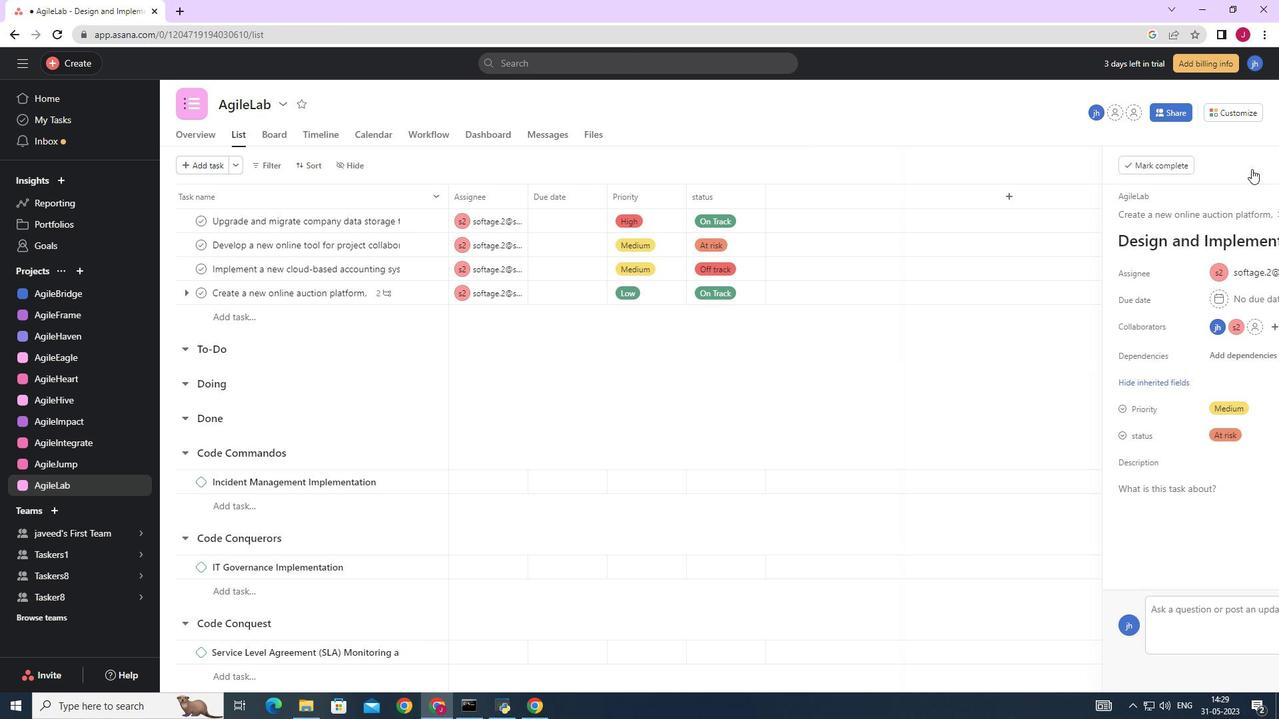 
